 Task: Search for the best Tex-Mex restaurants in San Antonio, Texas.
Action: Mouse moved to (158, 36)
Screenshot: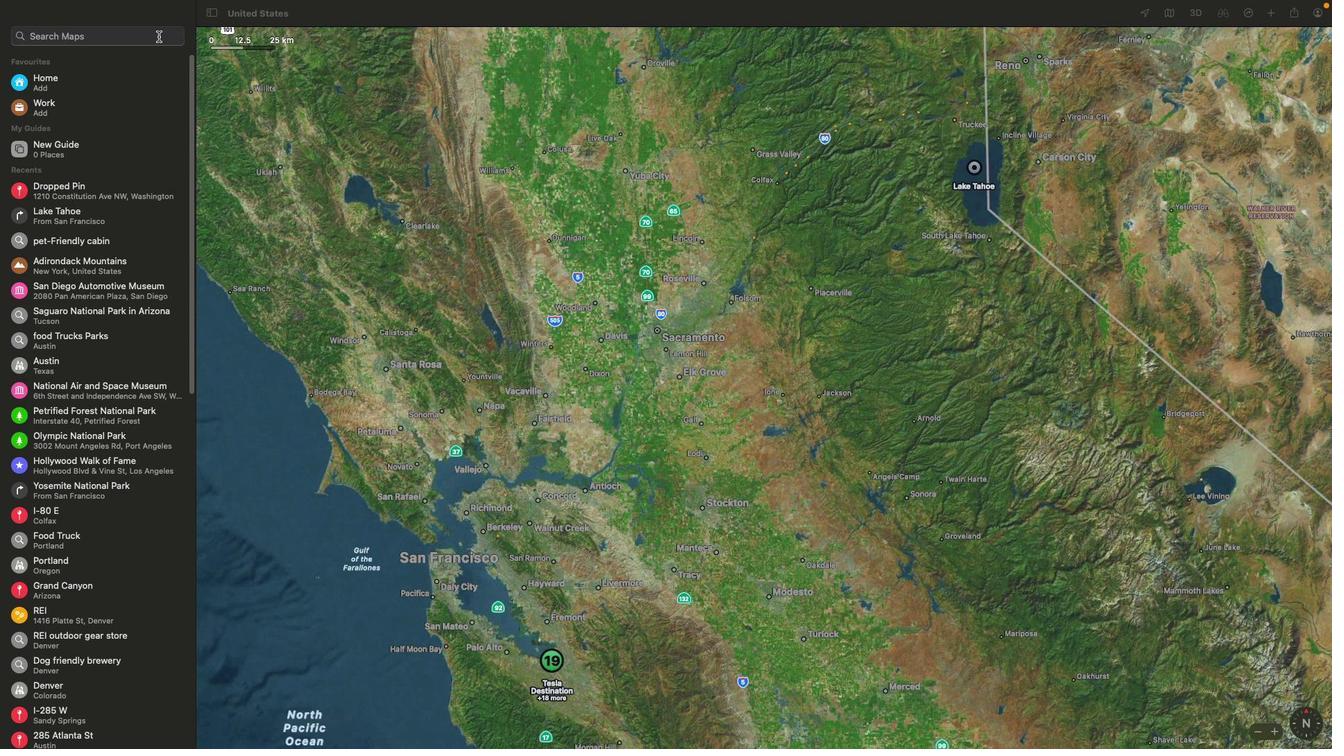 
Action: Mouse pressed left at (158, 36)
Screenshot: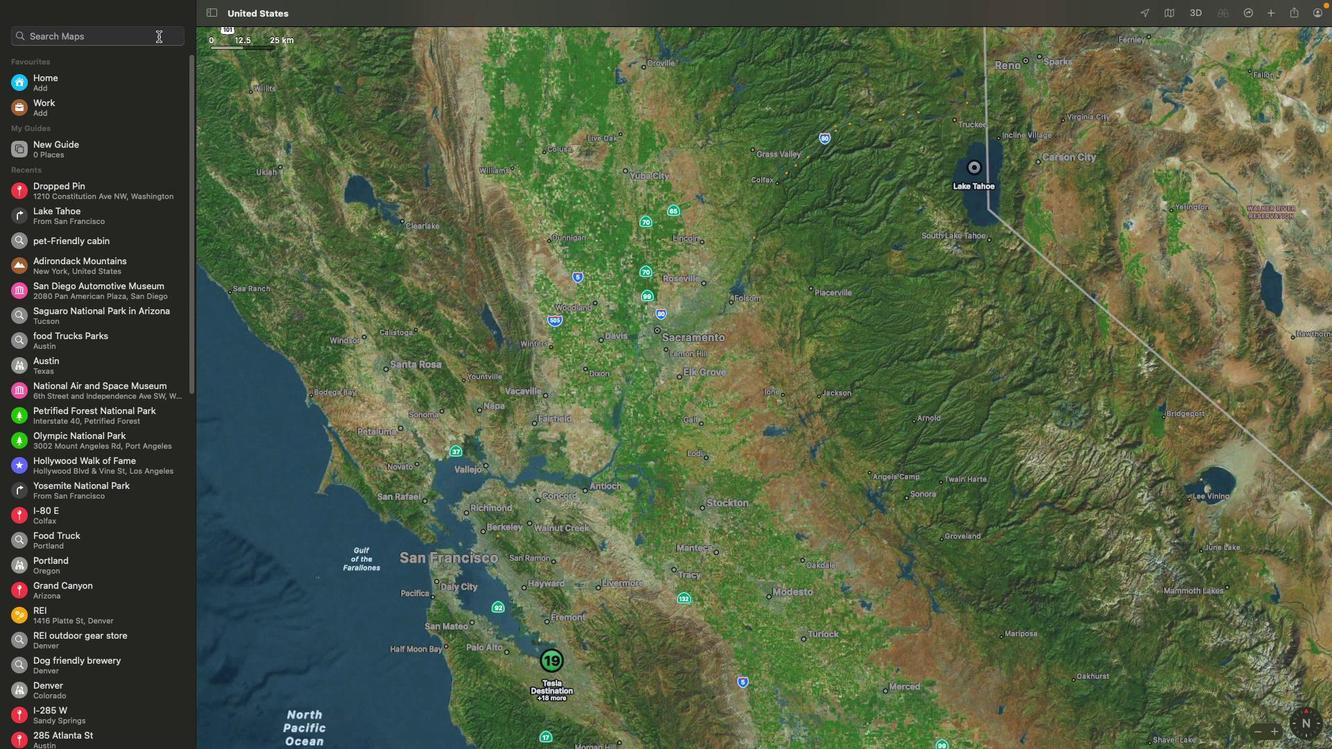 
Action: Mouse moved to (230, 11)
Screenshot: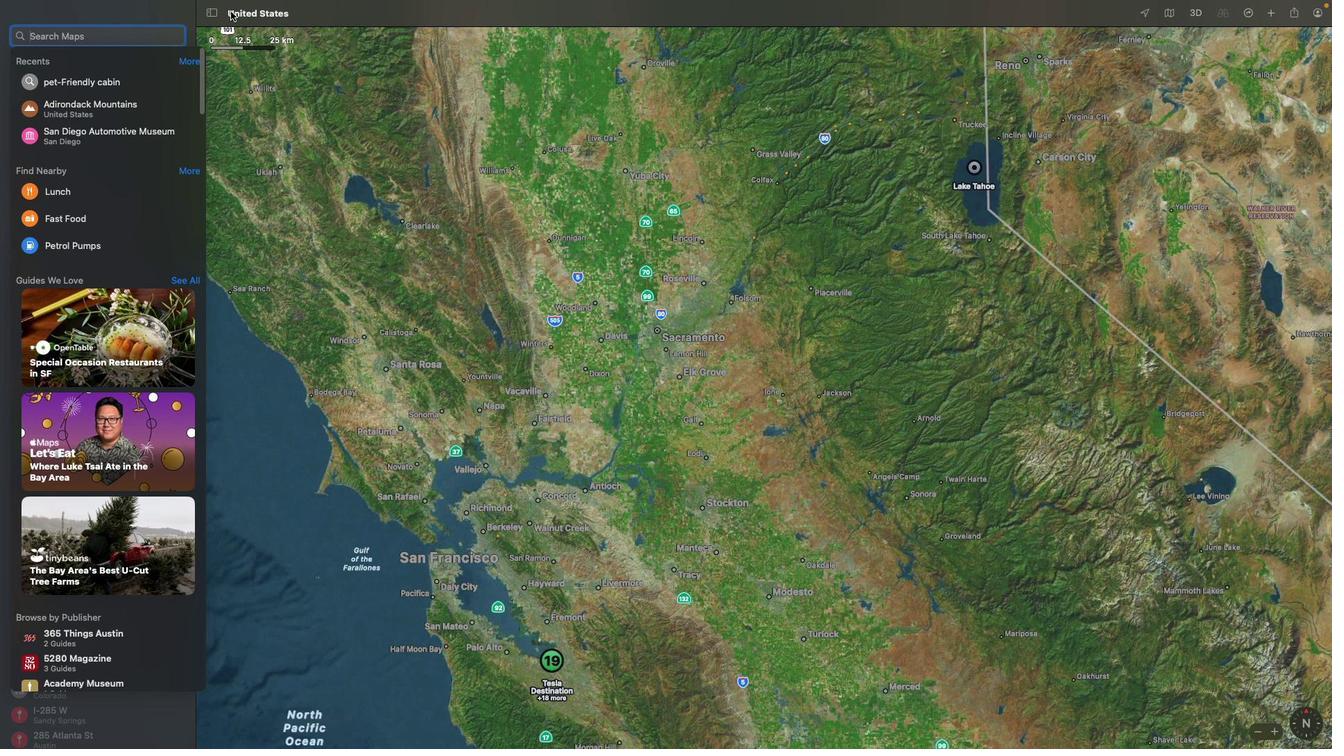 
Action: Key pressed Key.shift'S''n'Key.spaceKey.backspaceKey.backspace'a''n'Key.spaceKey.shift'A''n''t''o''n''i''o'Key.spaceKey.enter
Screenshot: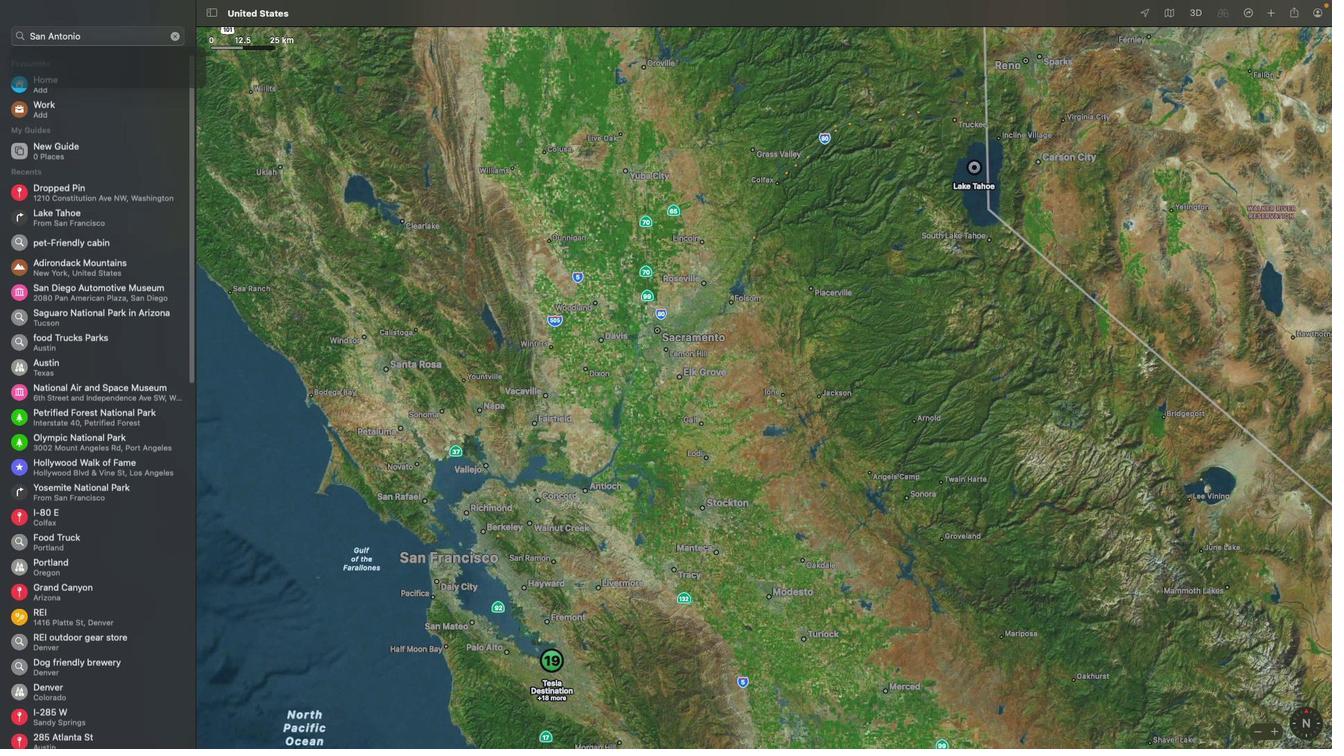 
Action: Mouse moved to (660, 385)
Screenshot: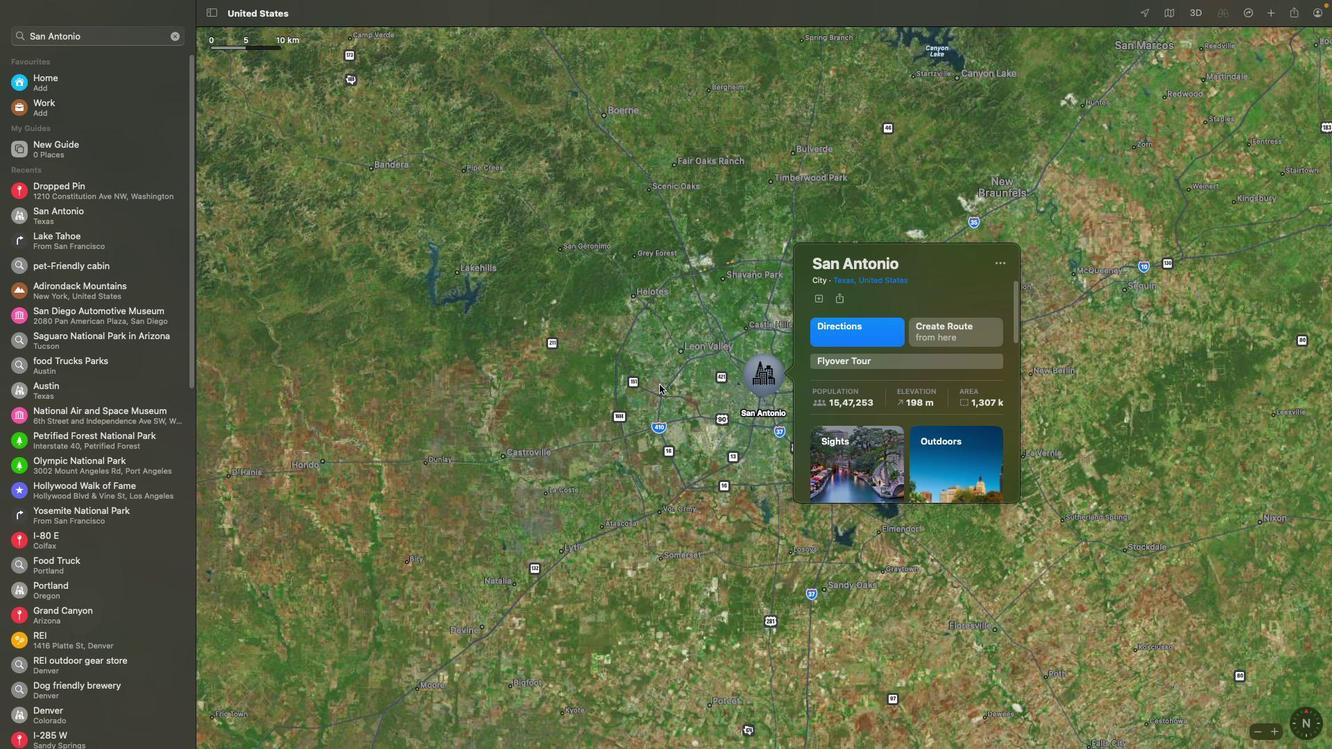 
Action: Mouse scrolled (660, 385) with delta (0, 0)
Screenshot: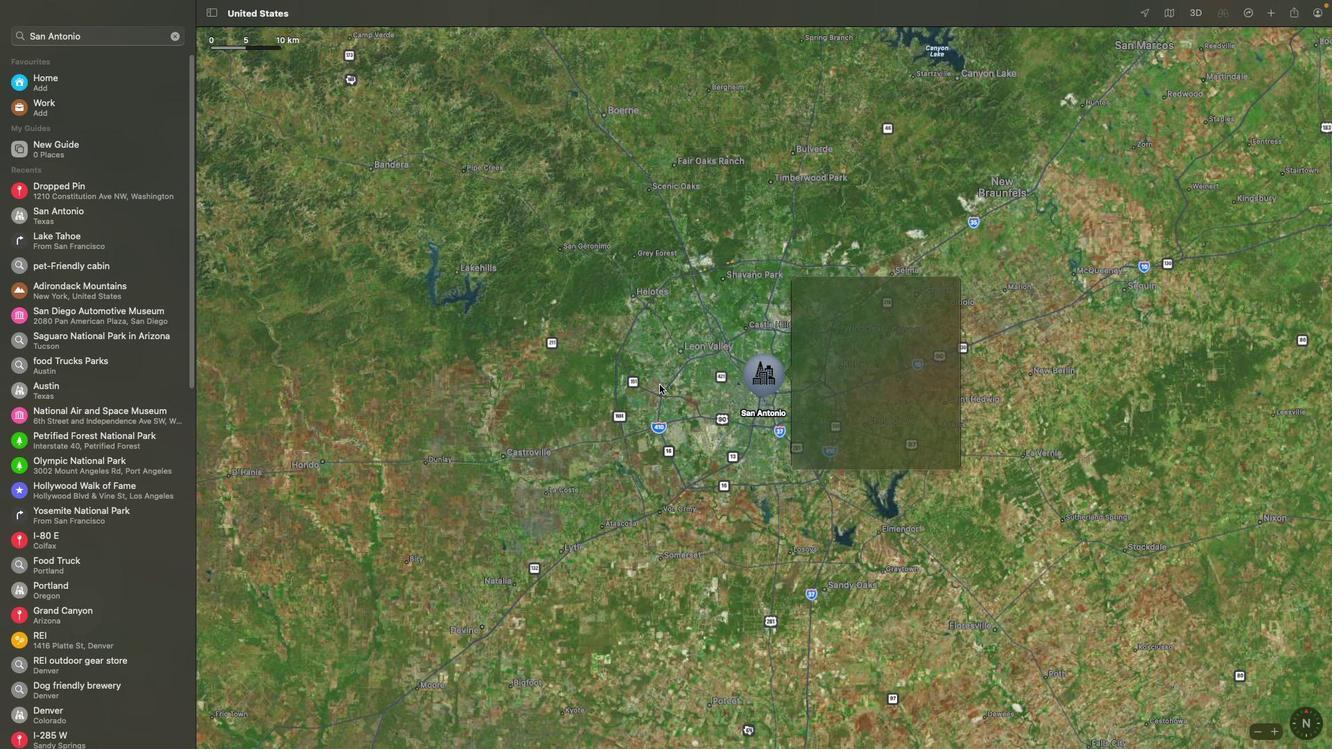 
Action: Mouse scrolled (660, 385) with delta (0, 0)
Screenshot: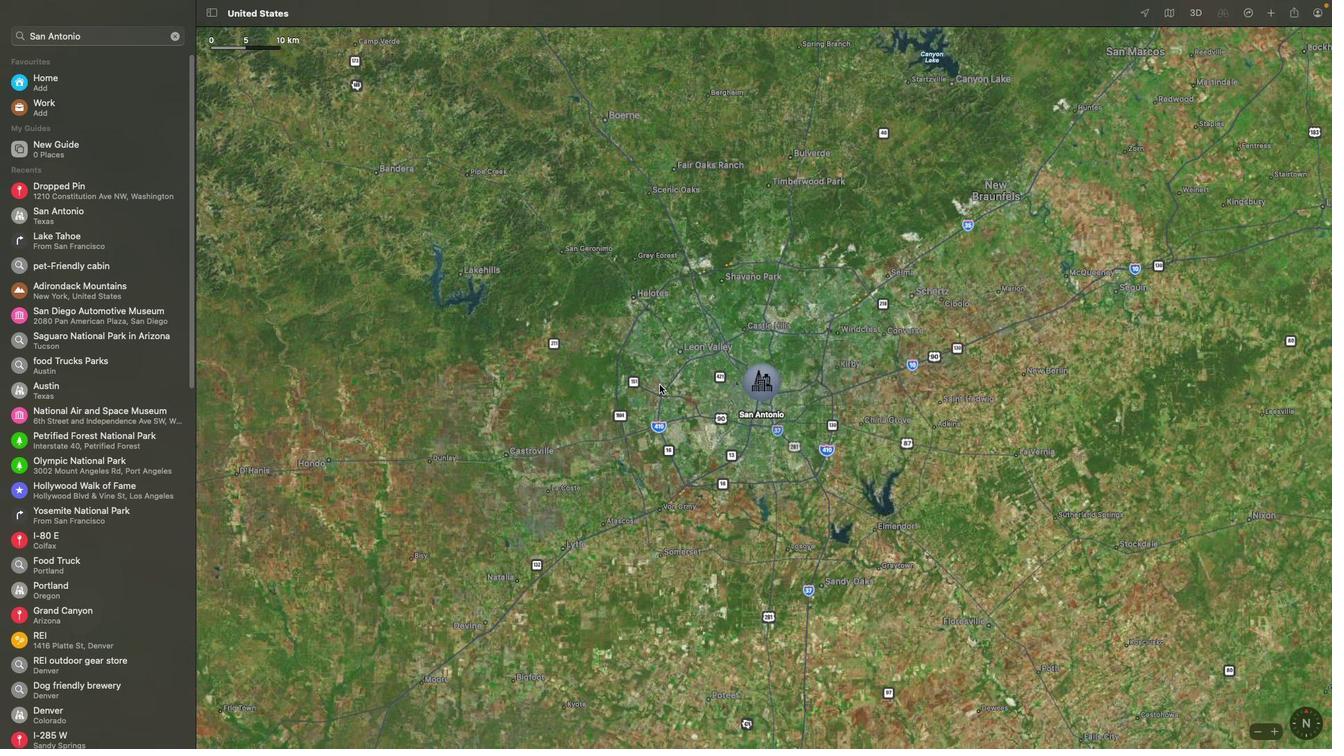 
Action: Mouse scrolled (660, 385) with delta (0, 0)
Screenshot: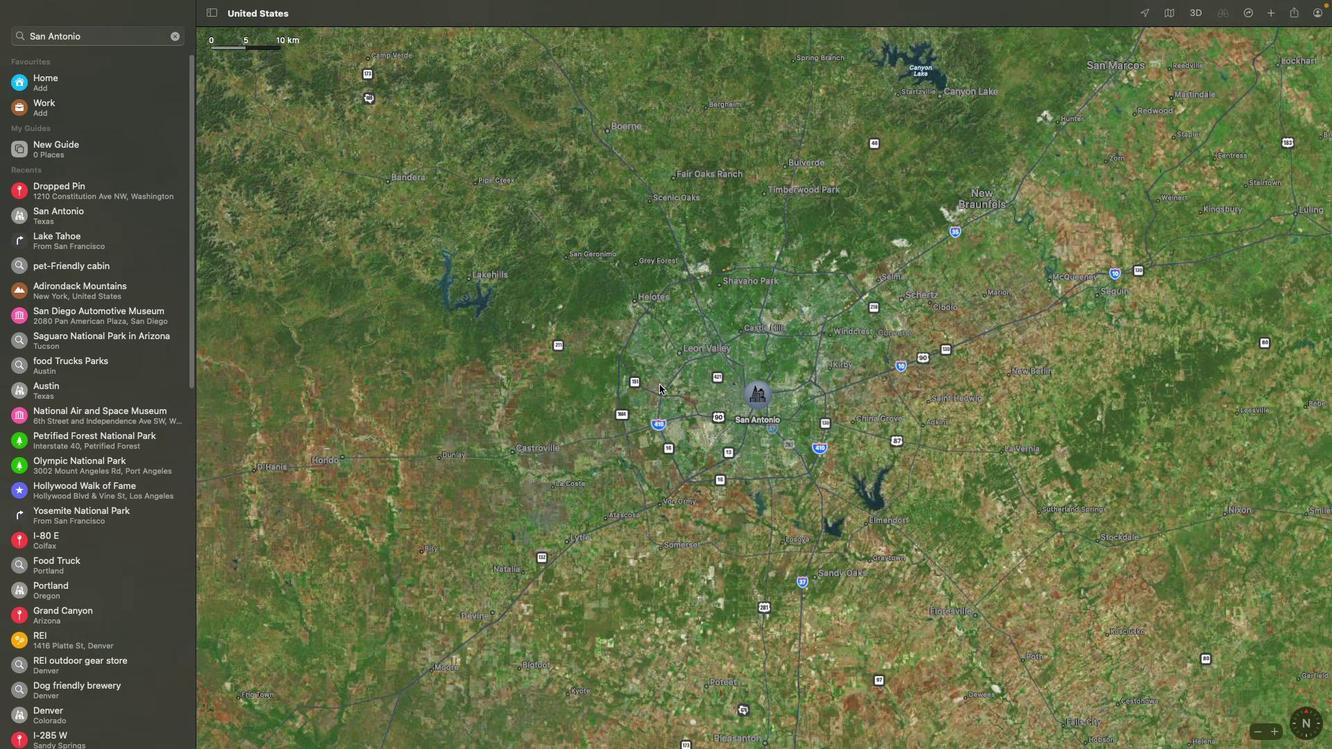 
Action: Mouse scrolled (660, 385) with delta (0, 0)
Screenshot: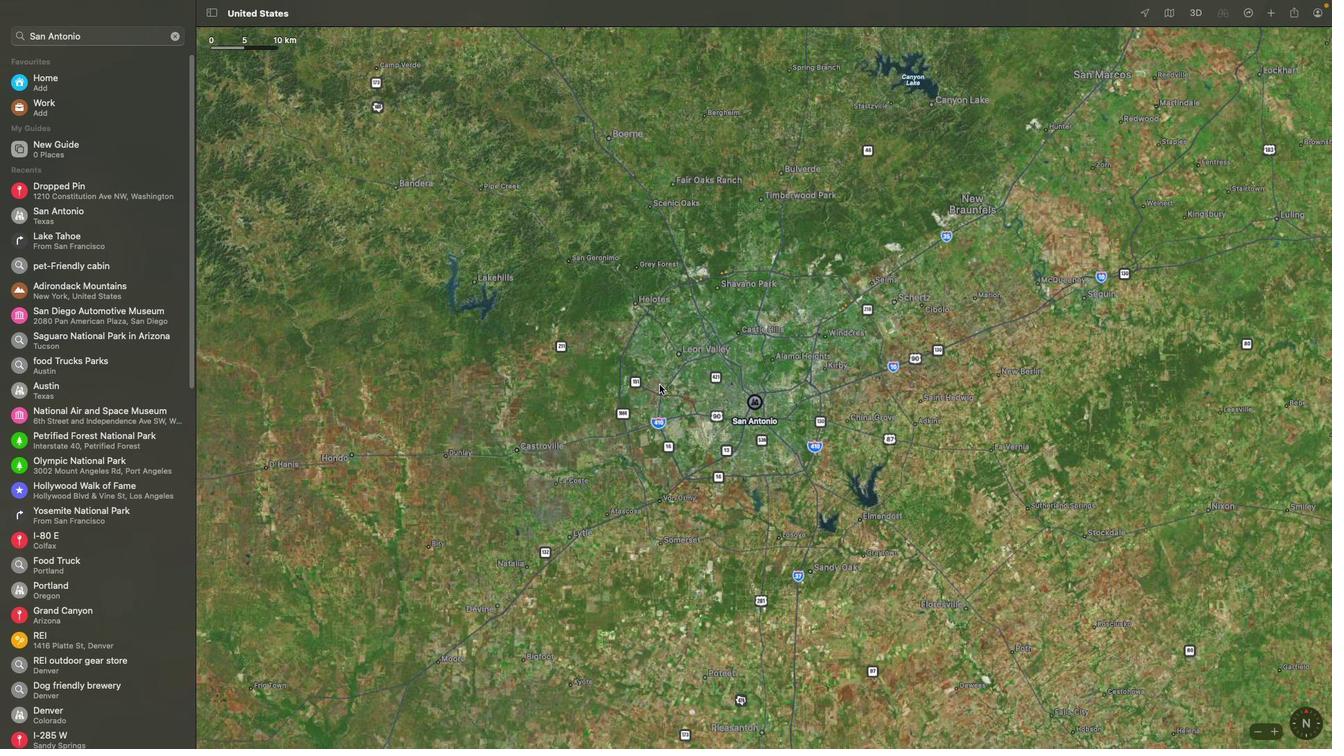 
Action: Mouse scrolled (660, 385) with delta (0, 0)
Screenshot: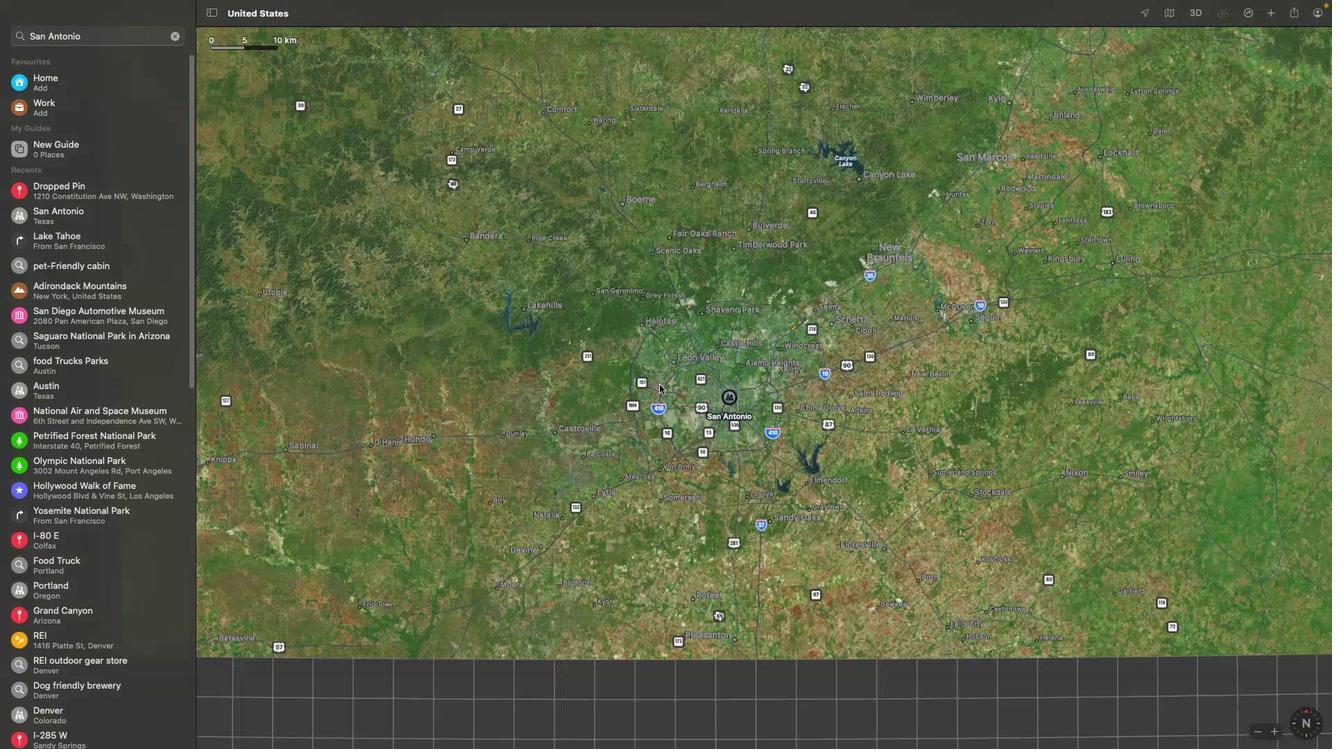 
Action: Mouse scrolled (660, 385) with delta (0, -2)
Screenshot: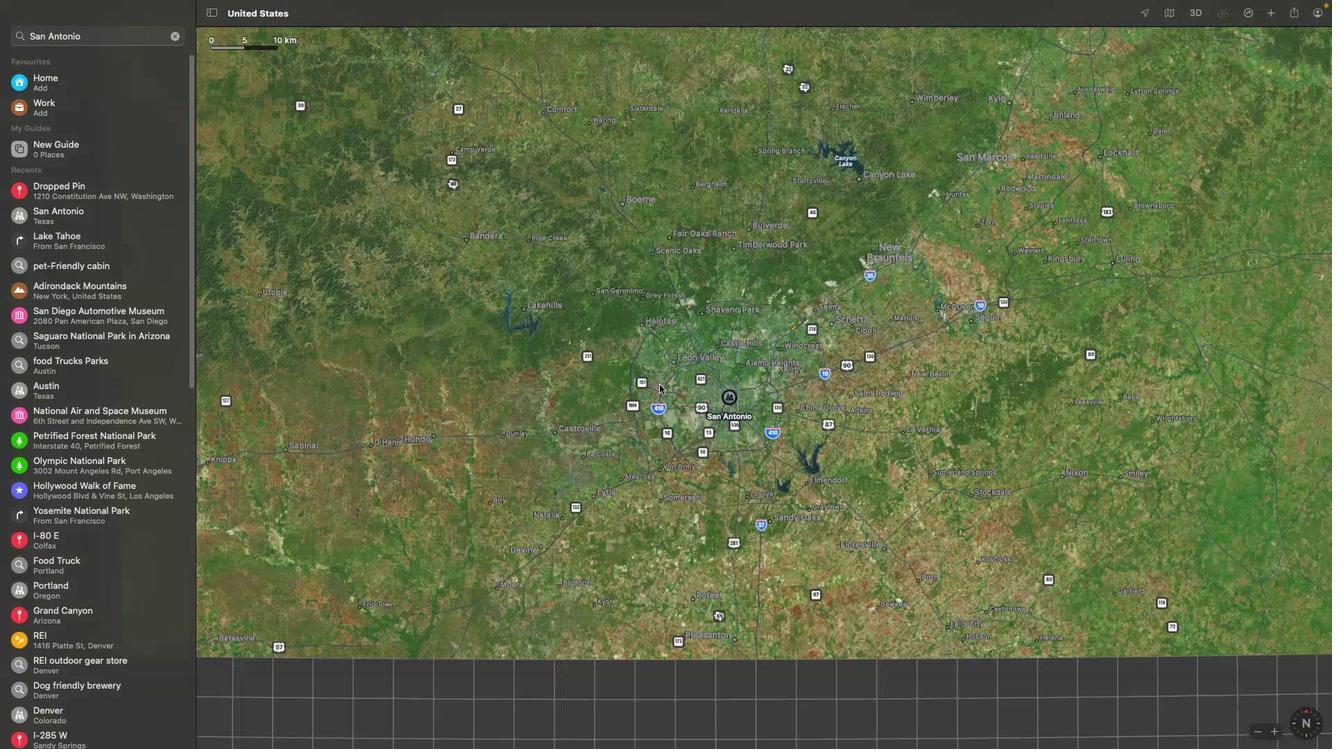 
Action: Mouse scrolled (660, 385) with delta (0, -3)
Screenshot: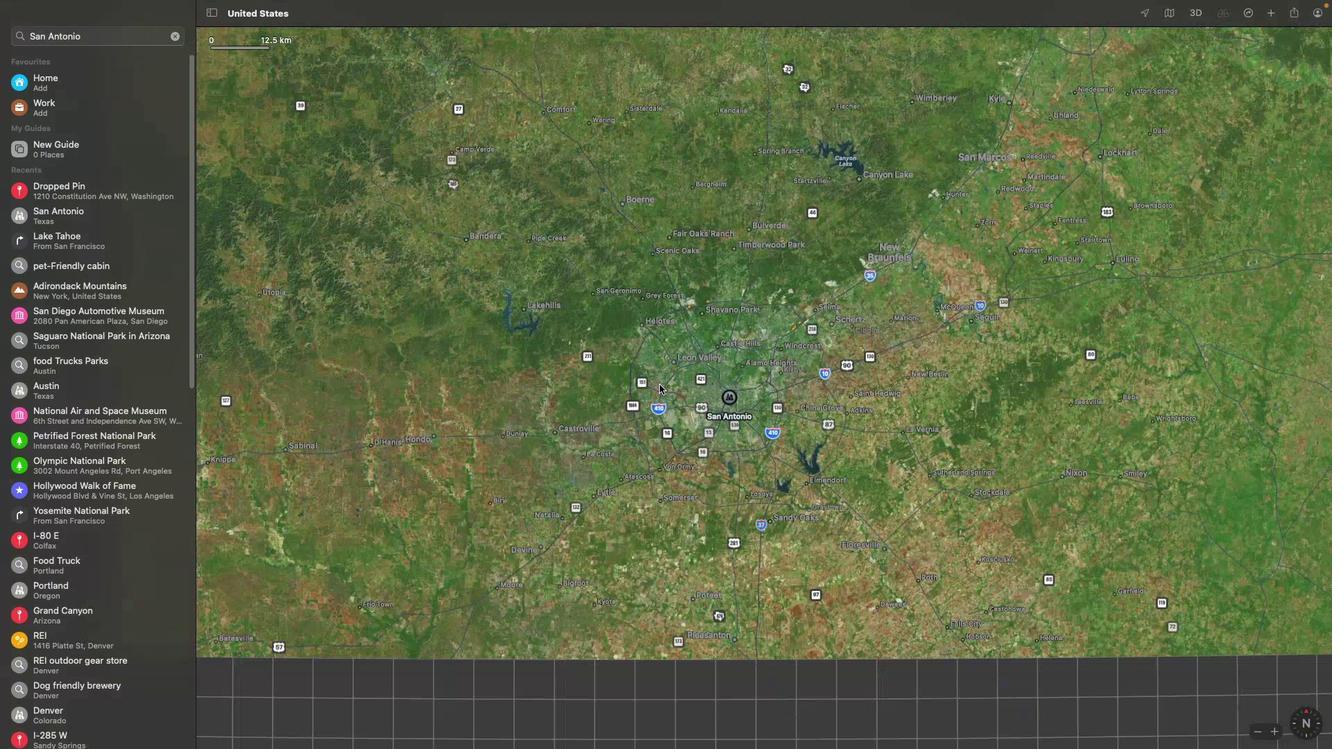 
Action: Mouse scrolled (660, 385) with delta (0, -3)
Screenshot: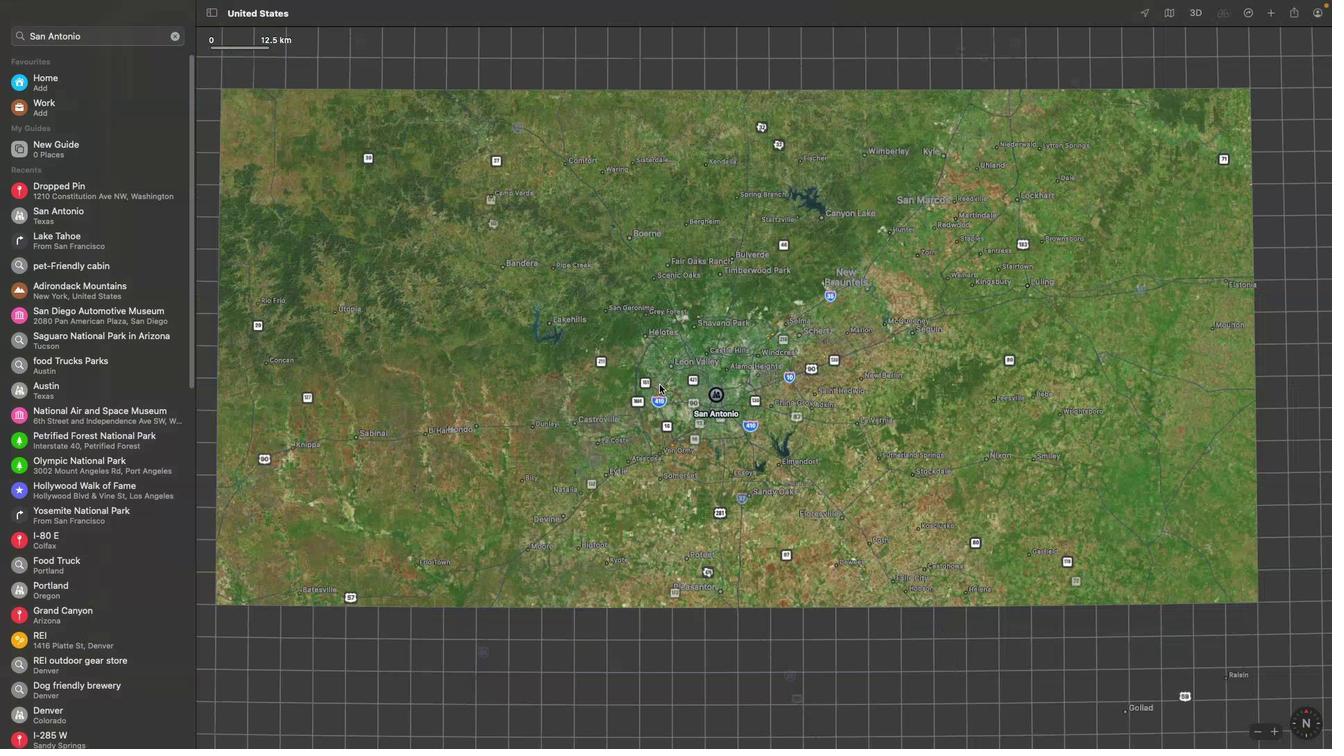 
Action: Mouse scrolled (660, 385) with delta (0, 0)
Screenshot: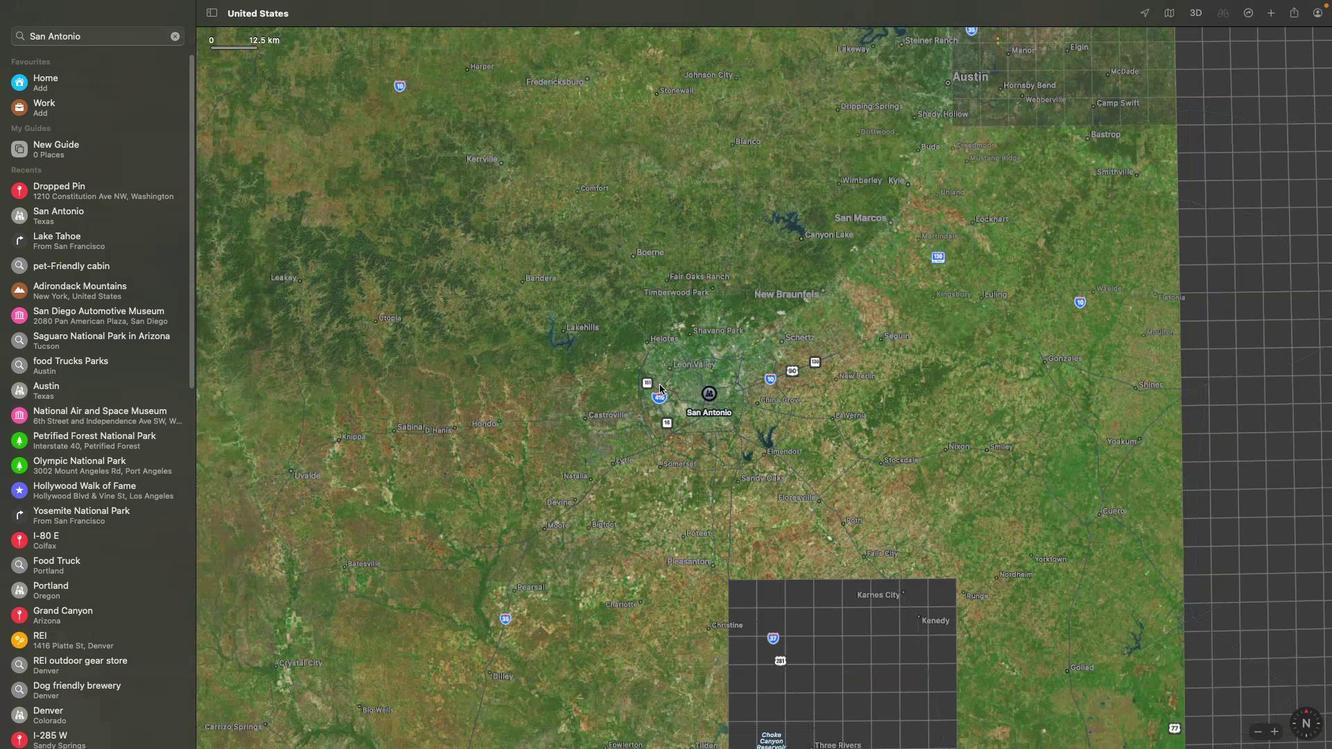 
Action: Mouse scrolled (660, 385) with delta (0, 0)
Screenshot: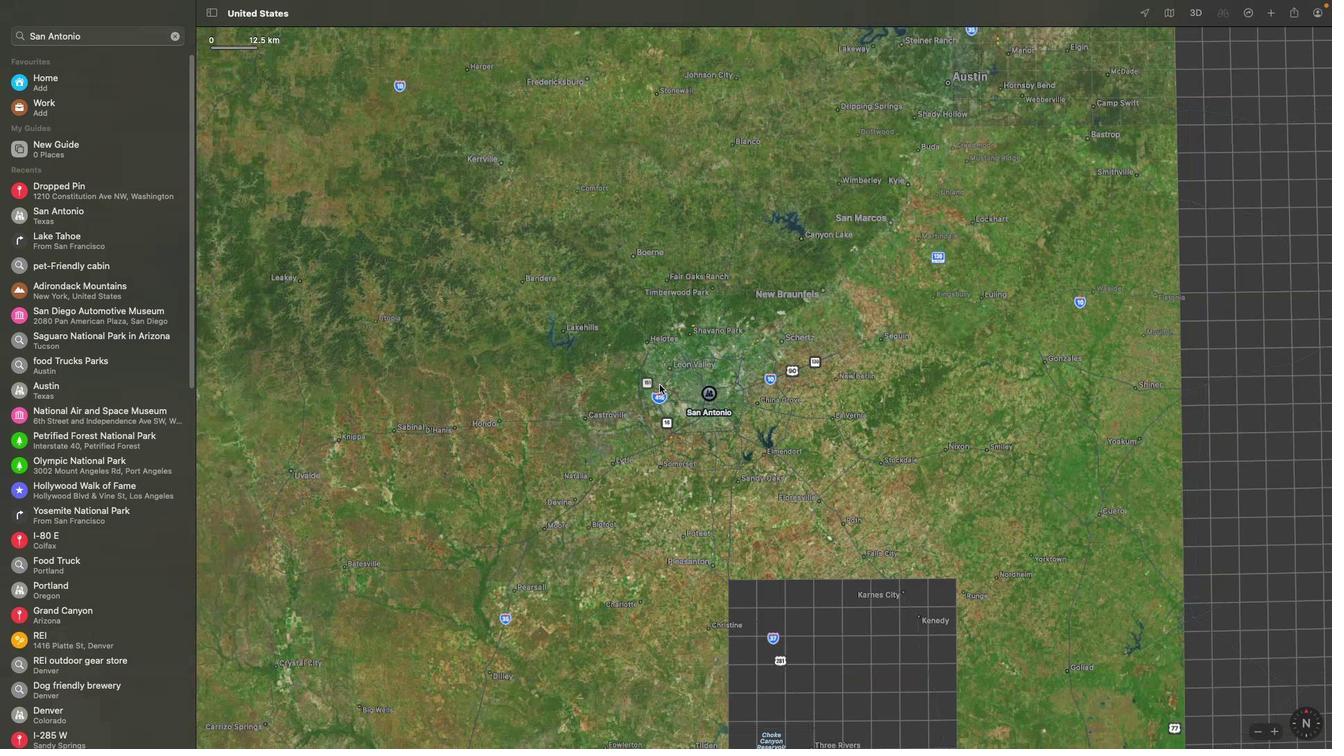
Action: Mouse scrolled (660, 385) with delta (0, -2)
Screenshot: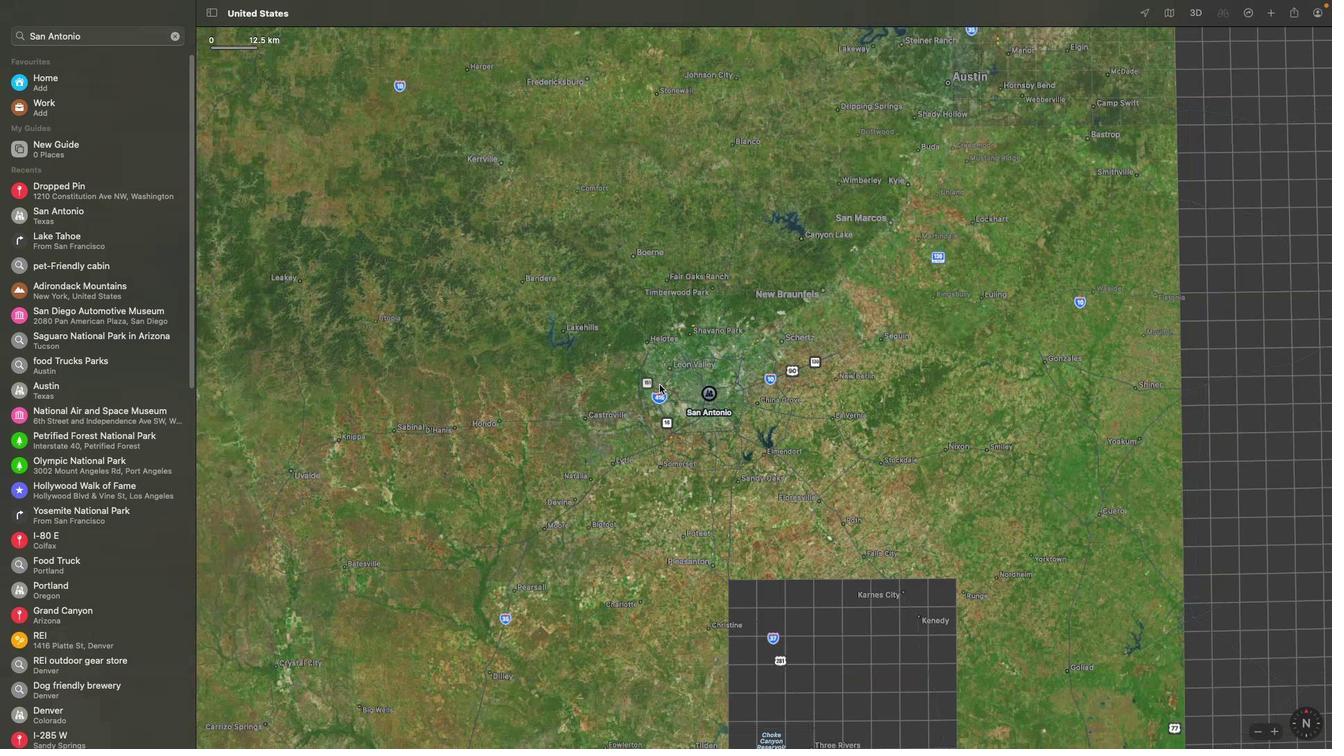 
Action: Mouse scrolled (660, 385) with delta (0, -2)
Screenshot: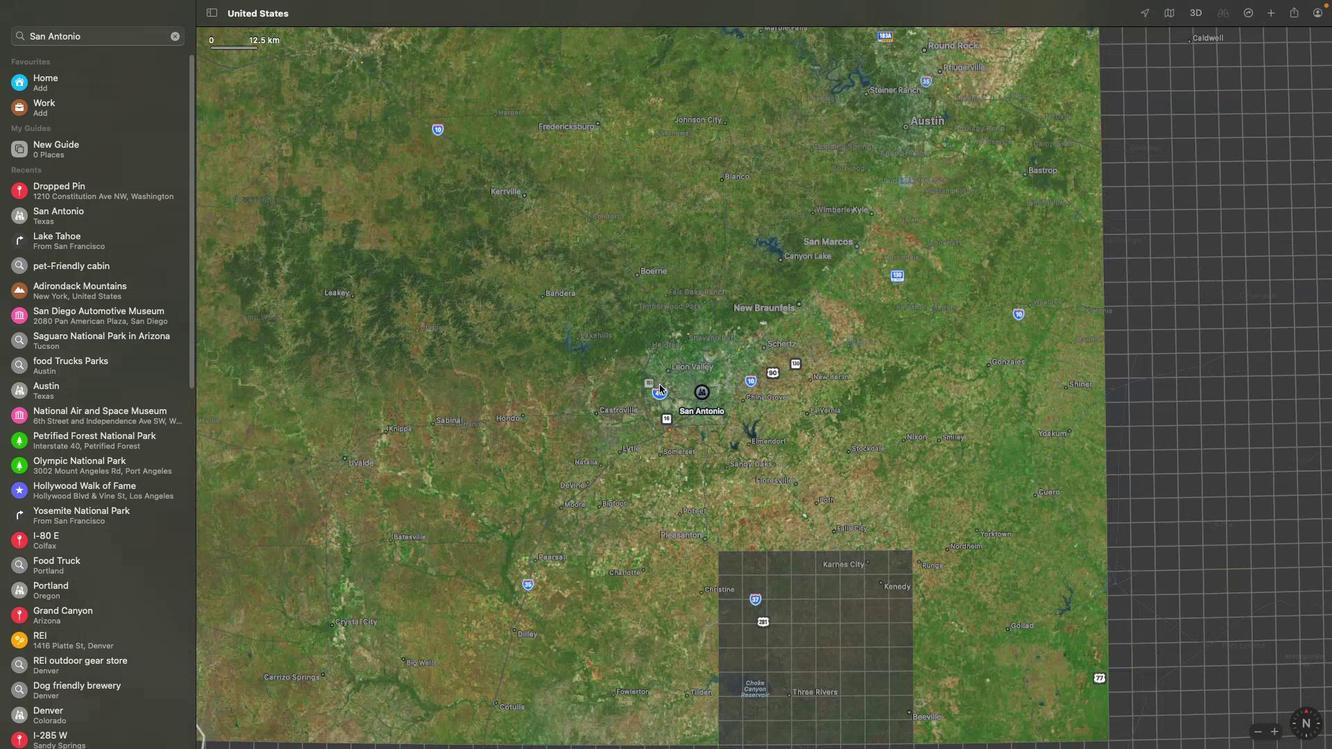 
Action: Mouse scrolled (660, 385) with delta (0, 0)
Screenshot: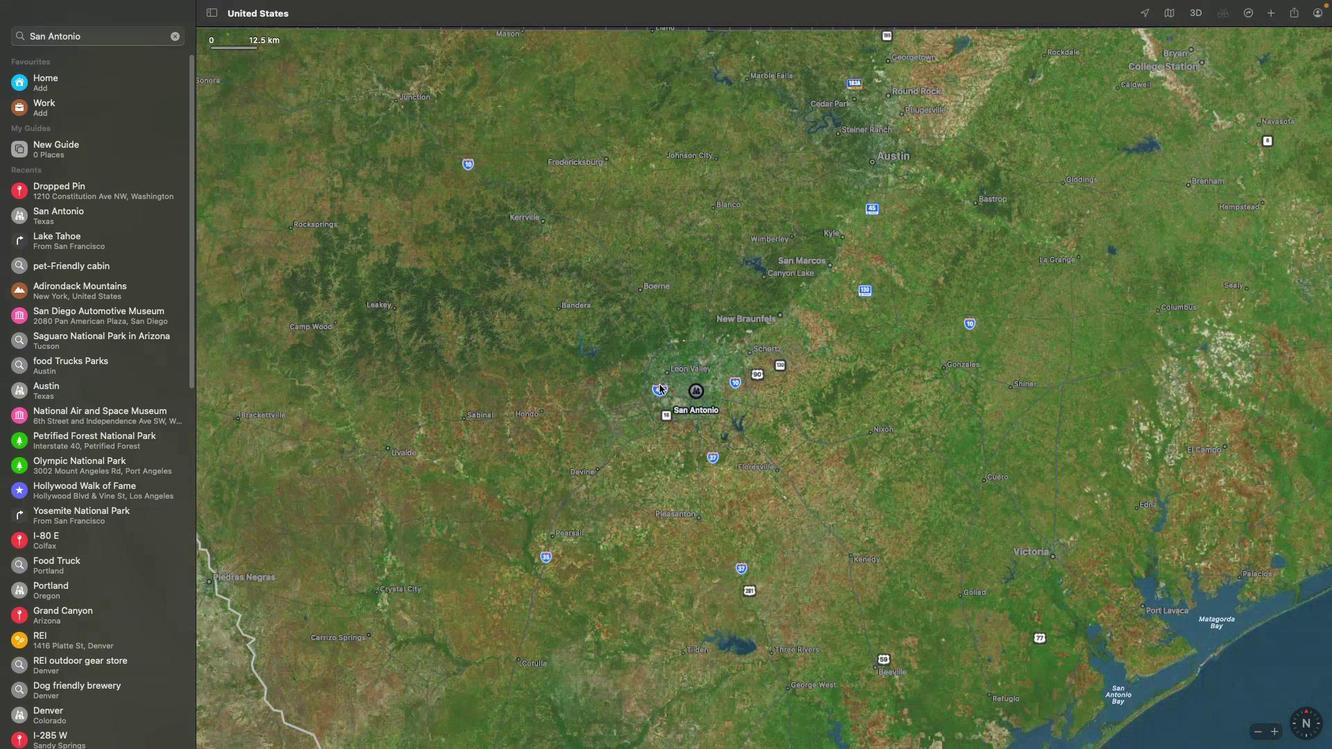 
Action: Mouse scrolled (660, 385) with delta (0, 0)
Screenshot: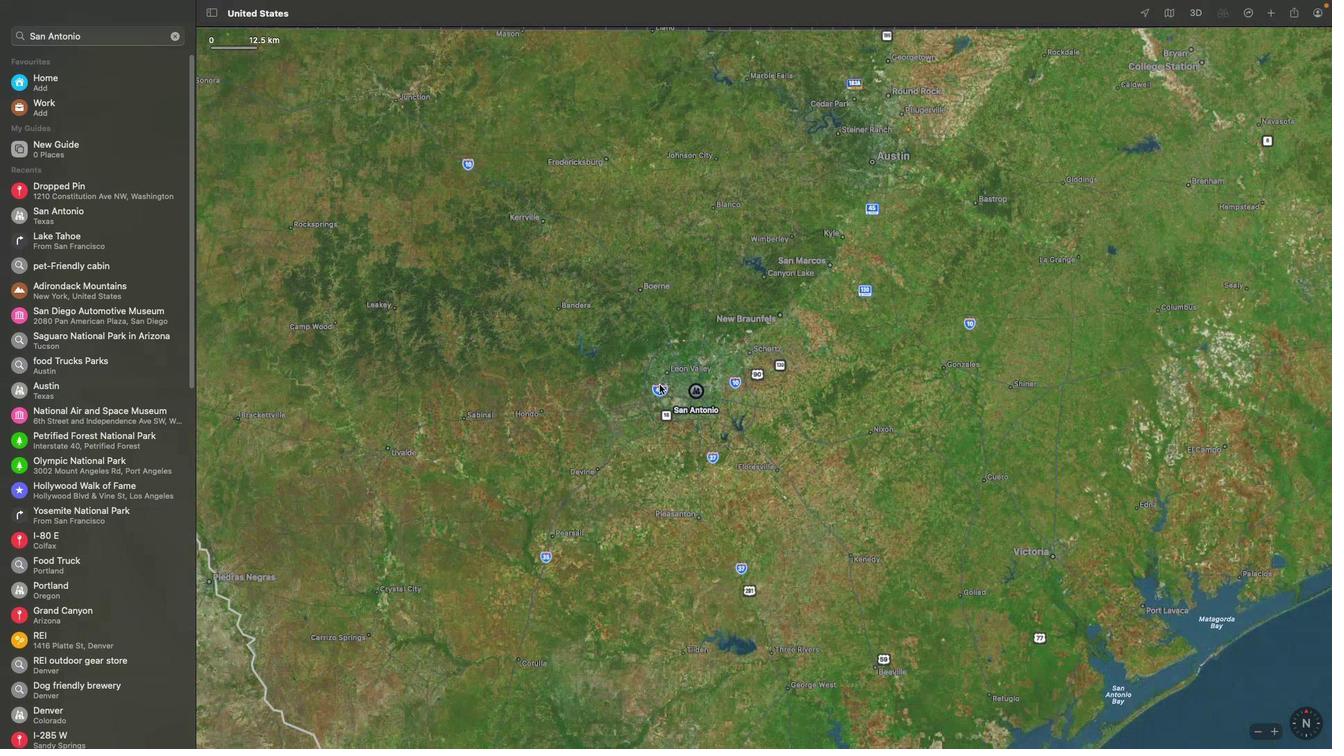 
Action: Mouse scrolled (660, 385) with delta (0, -2)
Screenshot: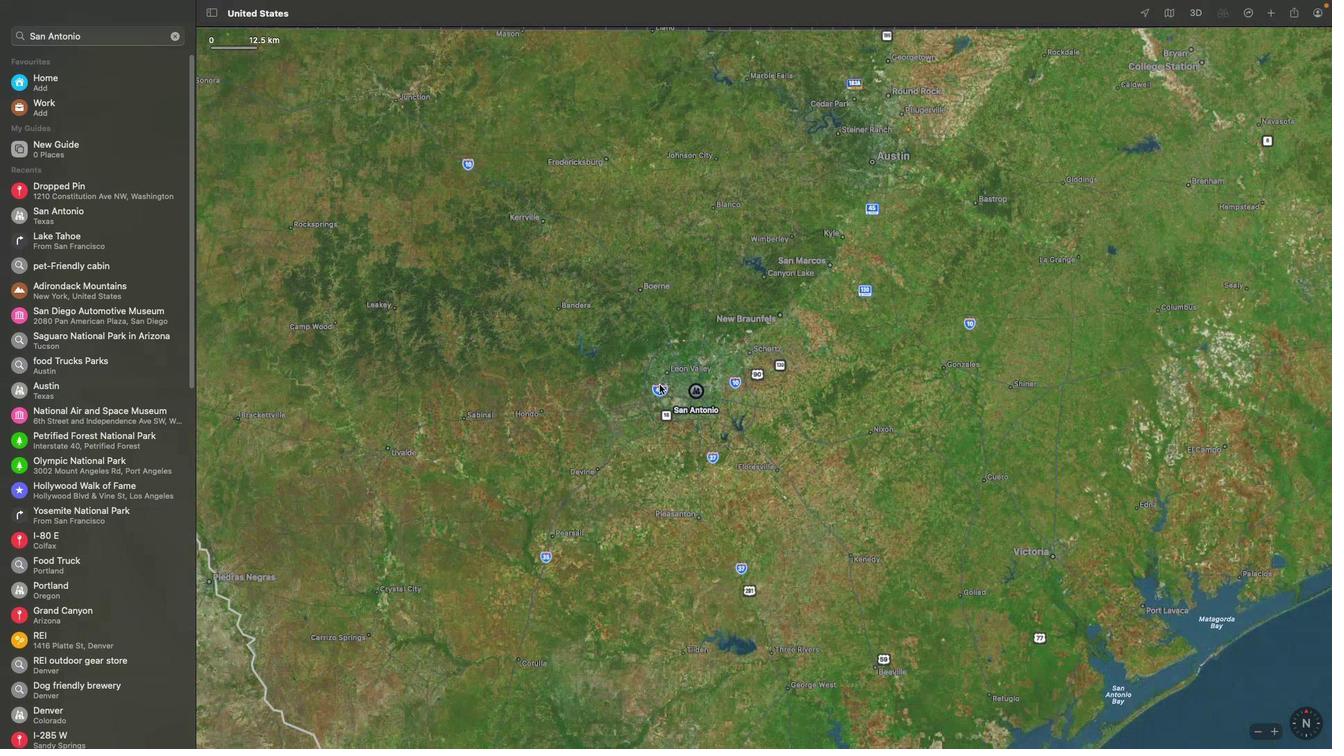 
Action: Mouse scrolled (660, 385) with delta (0, -2)
Screenshot: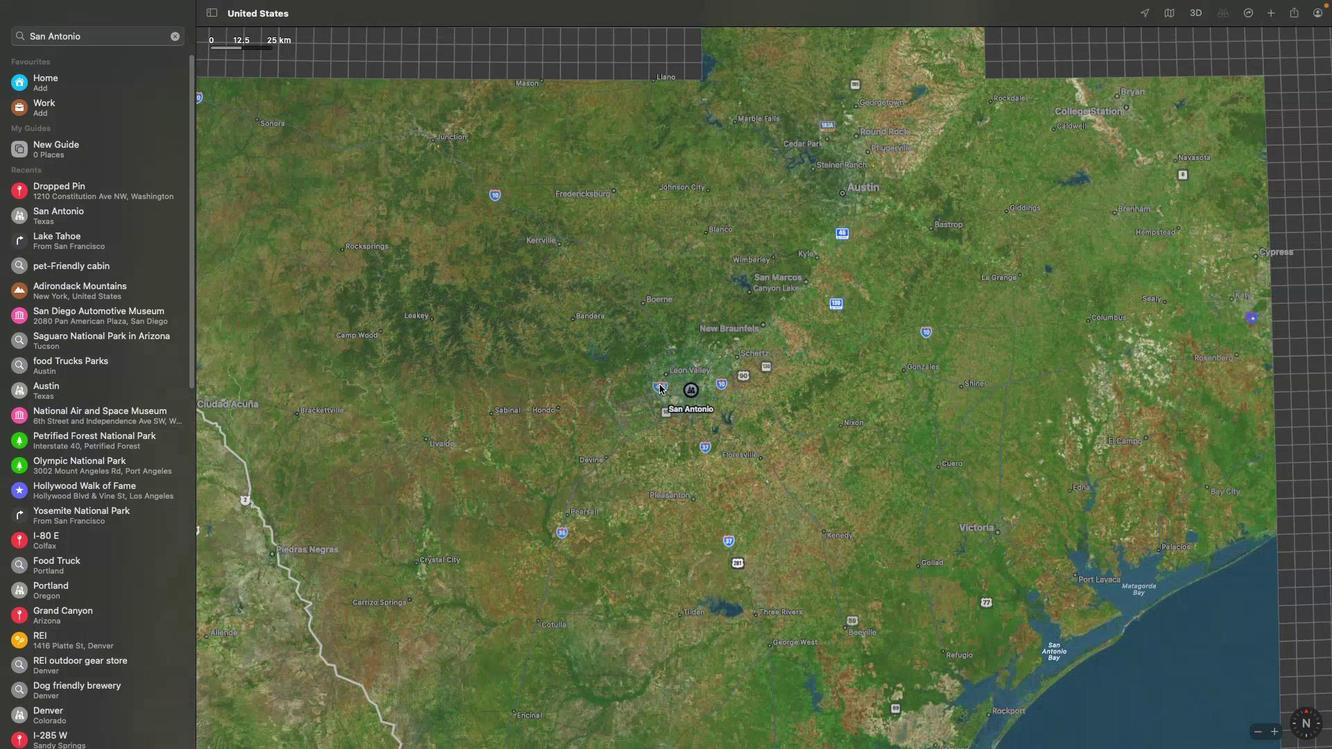 
Action: Mouse scrolled (660, 385) with delta (0, 0)
Screenshot: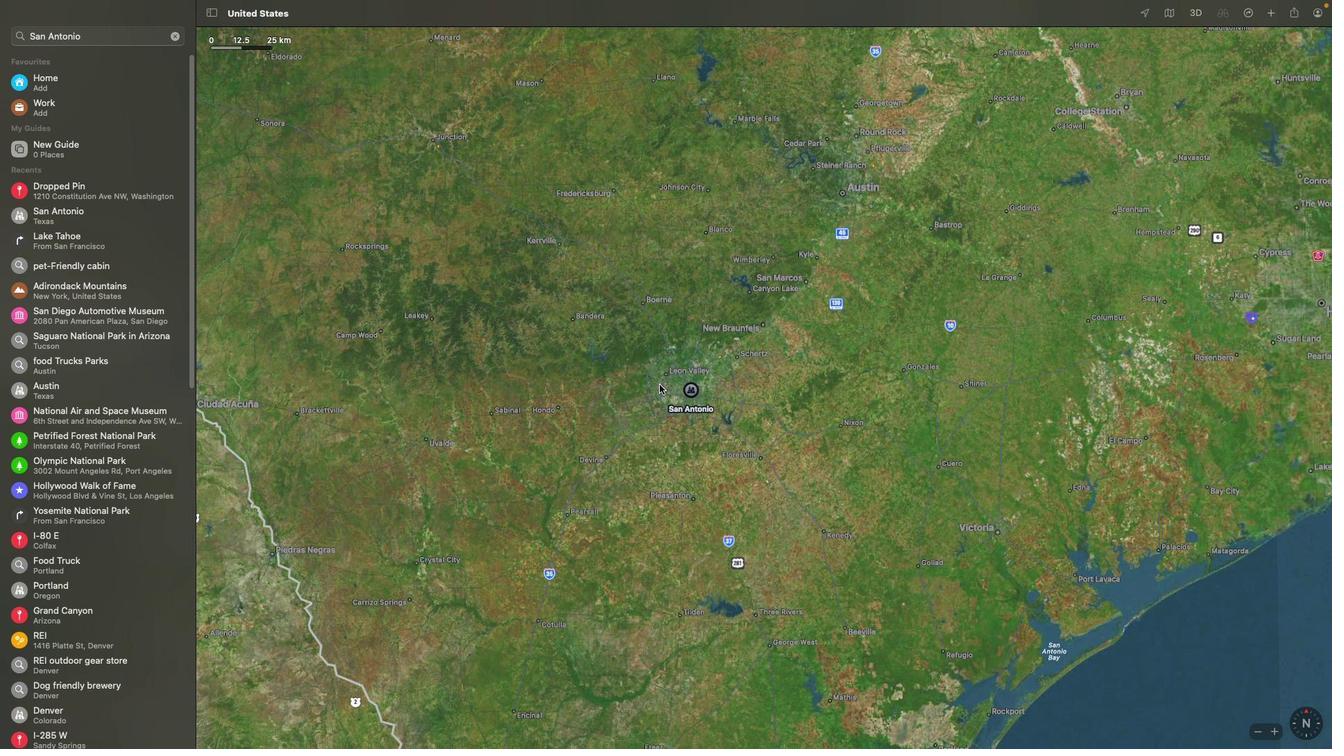 
Action: Mouse scrolled (660, 385) with delta (0, 0)
Screenshot: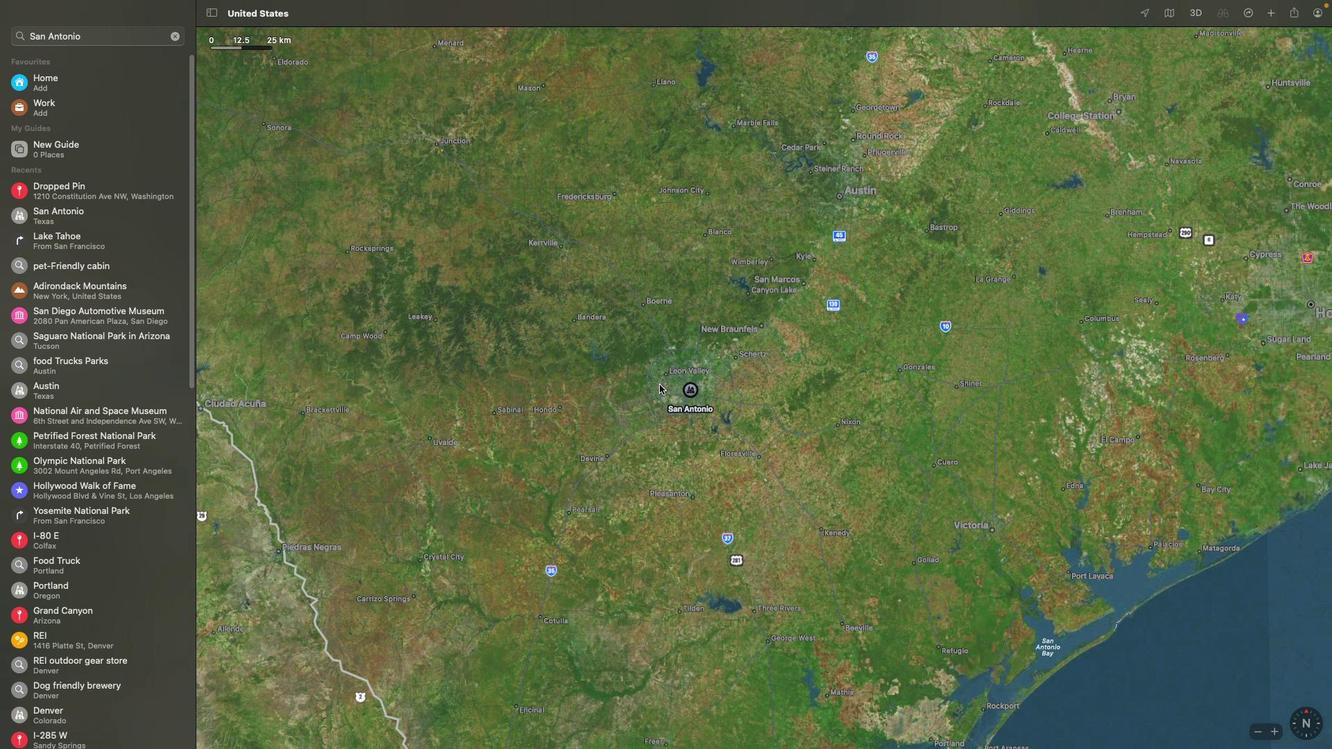 
Action: Mouse scrolled (660, 385) with delta (0, 0)
Screenshot: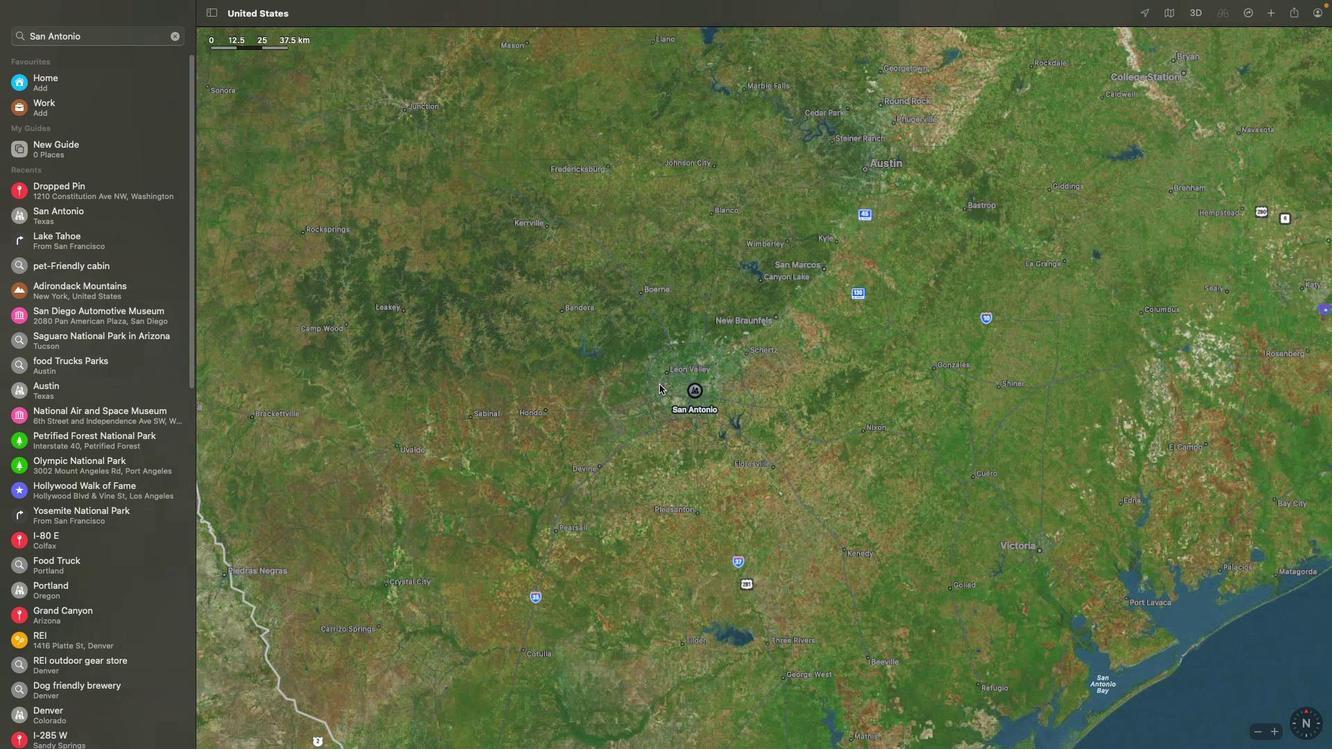 
Action: Mouse scrolled (660, 385) with delta (0, 0)
Screenshot: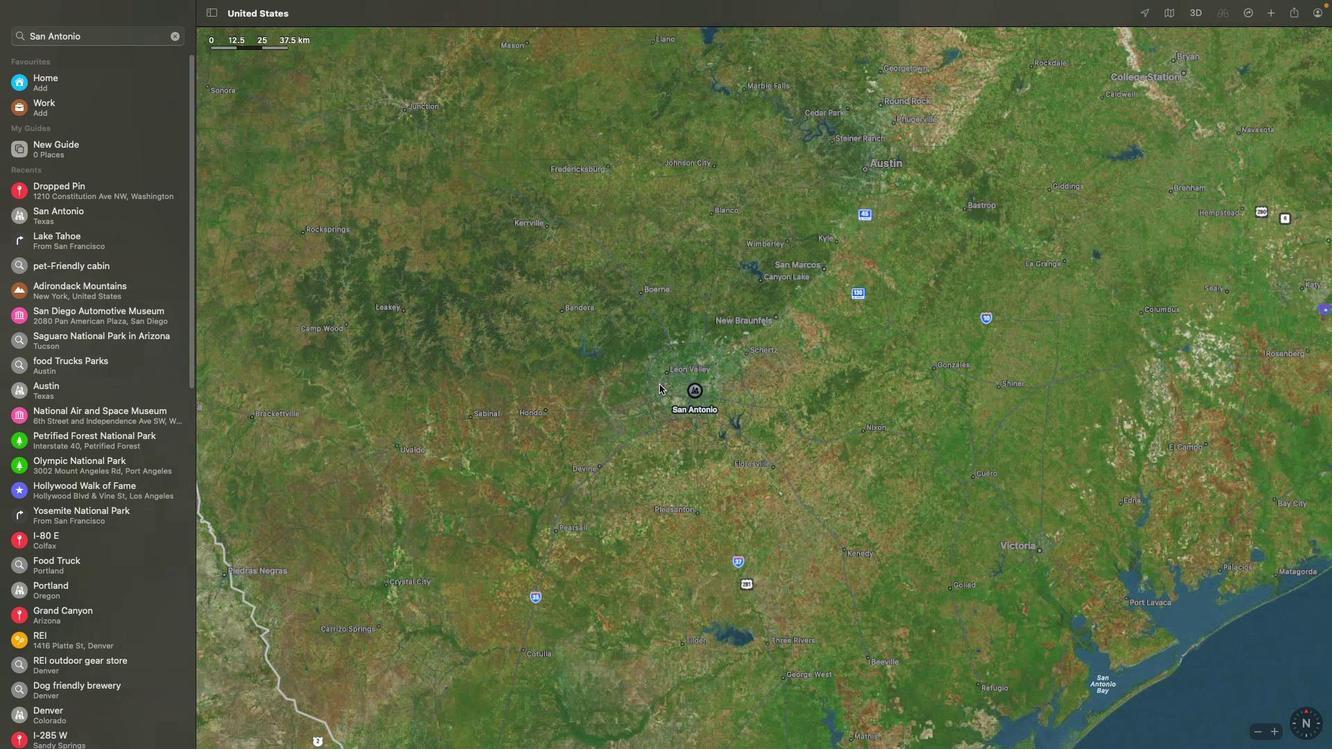 
Action: Mouse scrolled (660, 385) with delta (0, 2)
Screenshot: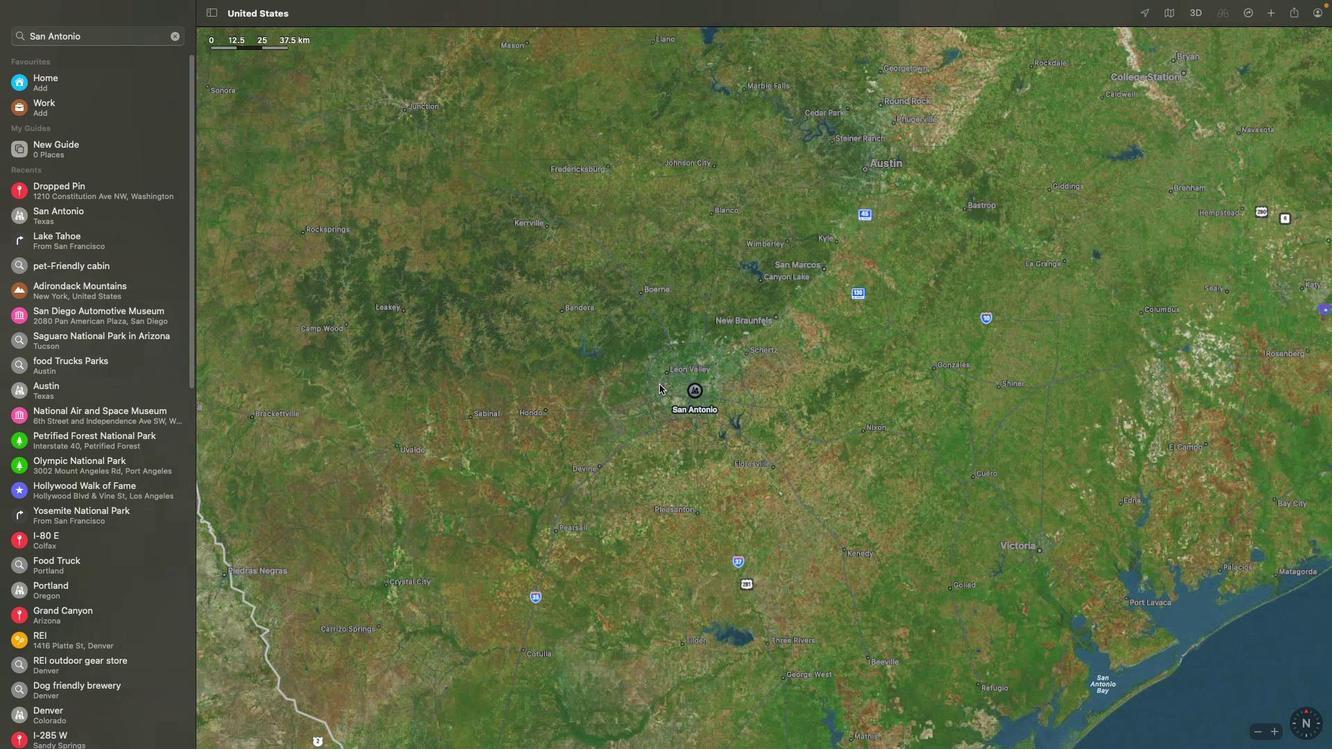 
Action: Mouse scrolled (660, 385) with delta (0, 3)
Screenshot: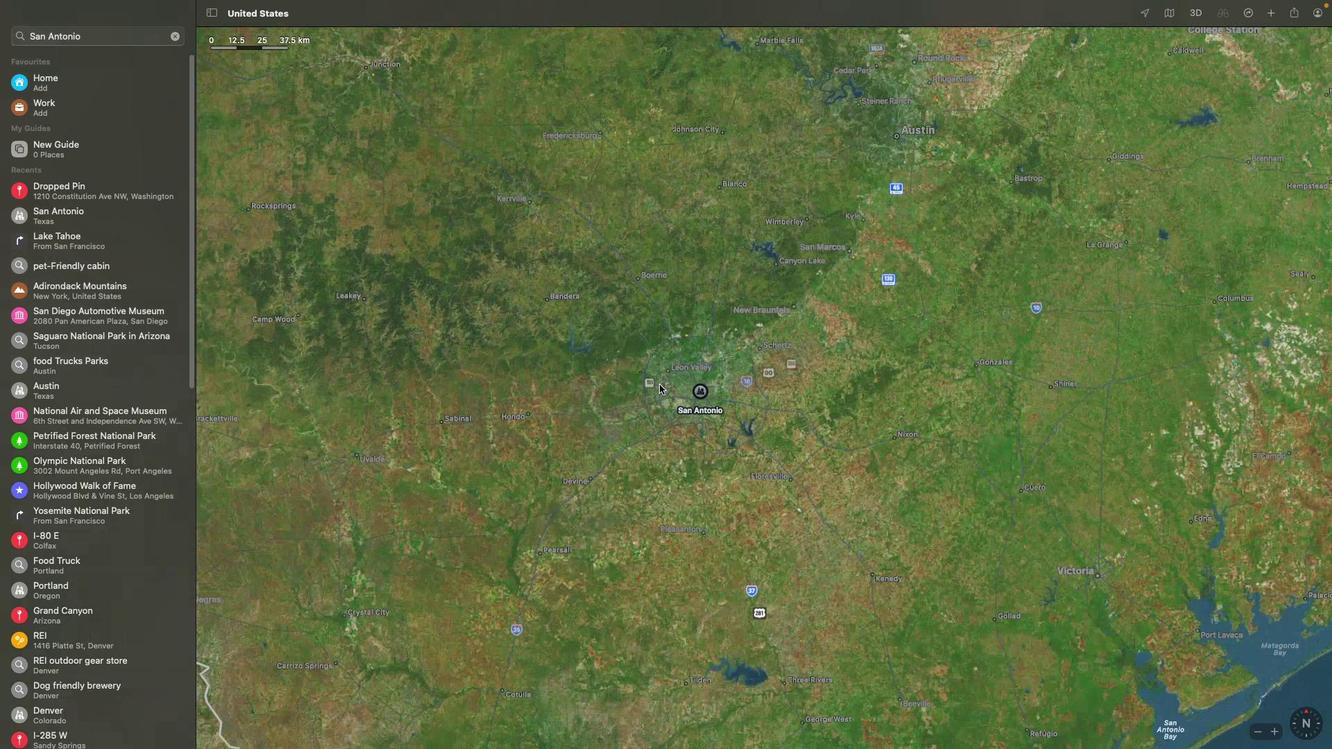 
Action: Mouse scrolled (660, 385) with delta (0, 0)
Screenshot: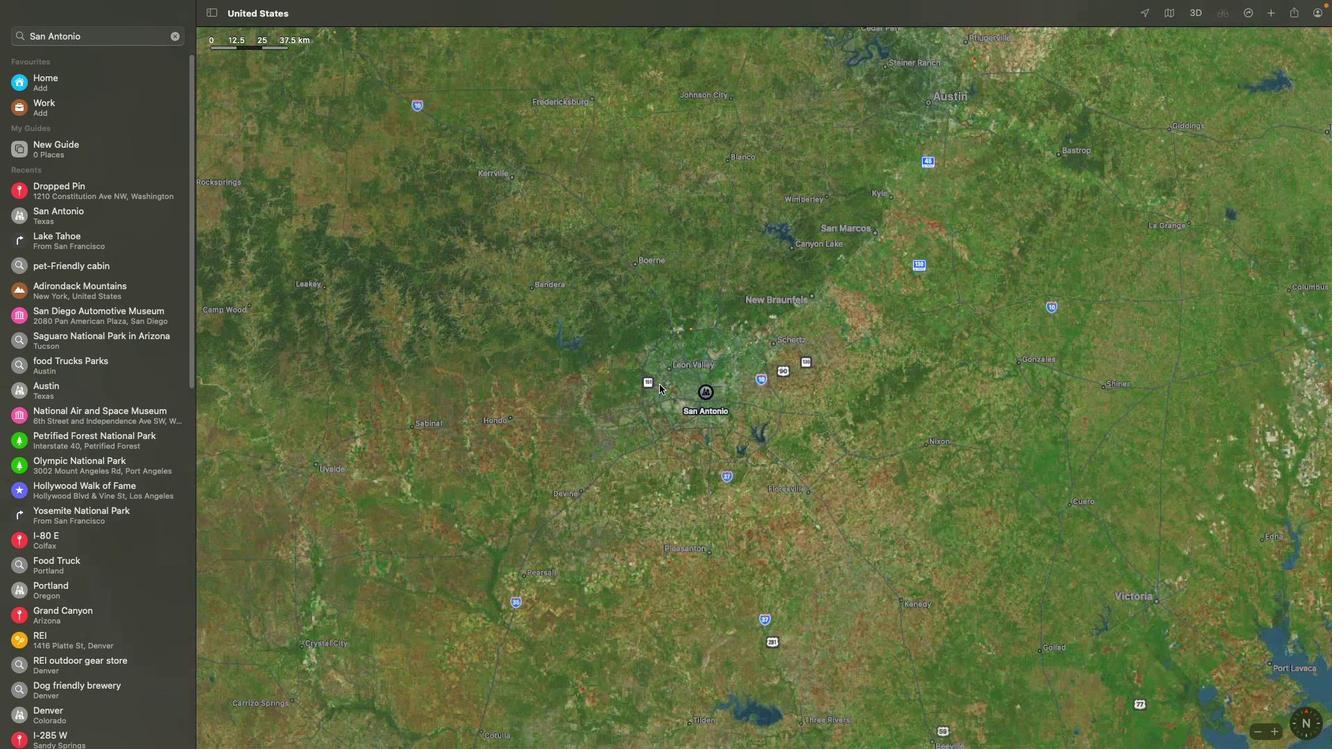 
Action: Mouse scrolled (660, 385) with delta (0, 0)
Screenshot: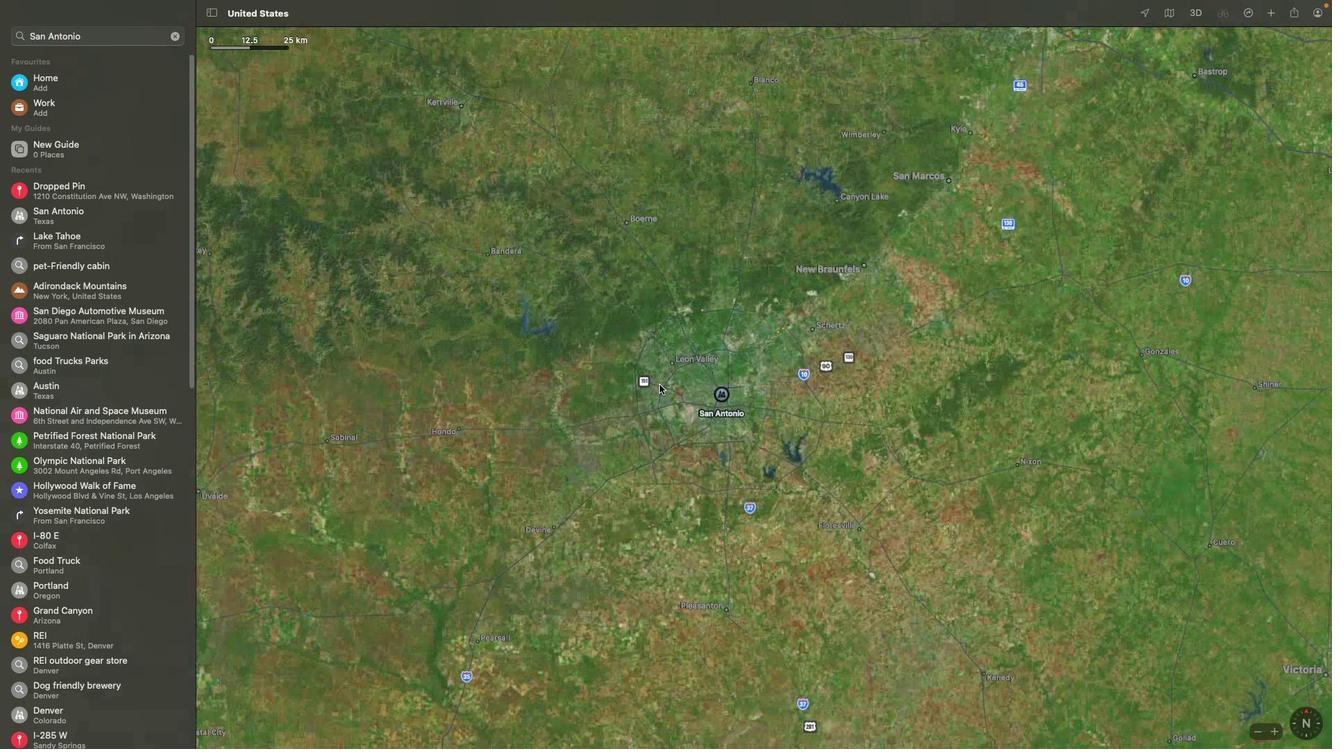 
Action: Mouse scrolled (660, 385) with delta (0, 2)
Screenshot: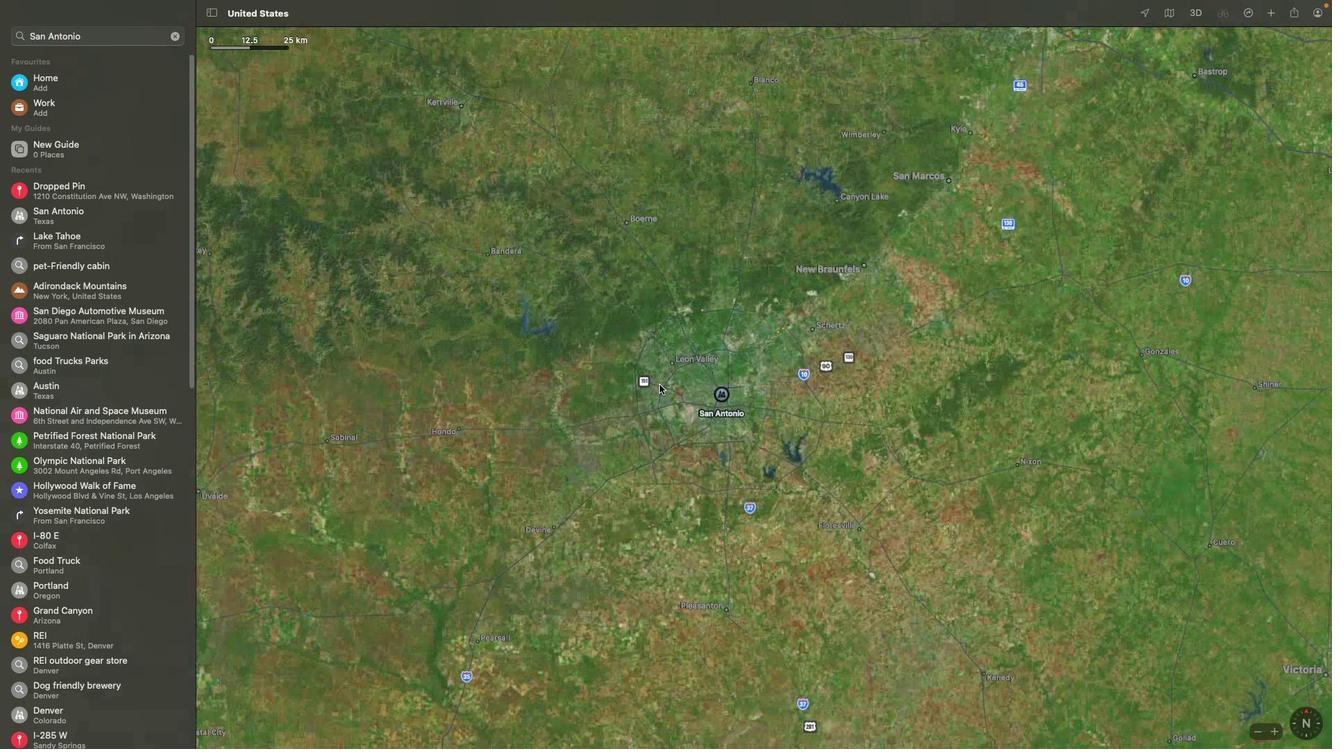 
Action: Mouse scrolled (660, 385) with delta (0, 3)
Screenshot: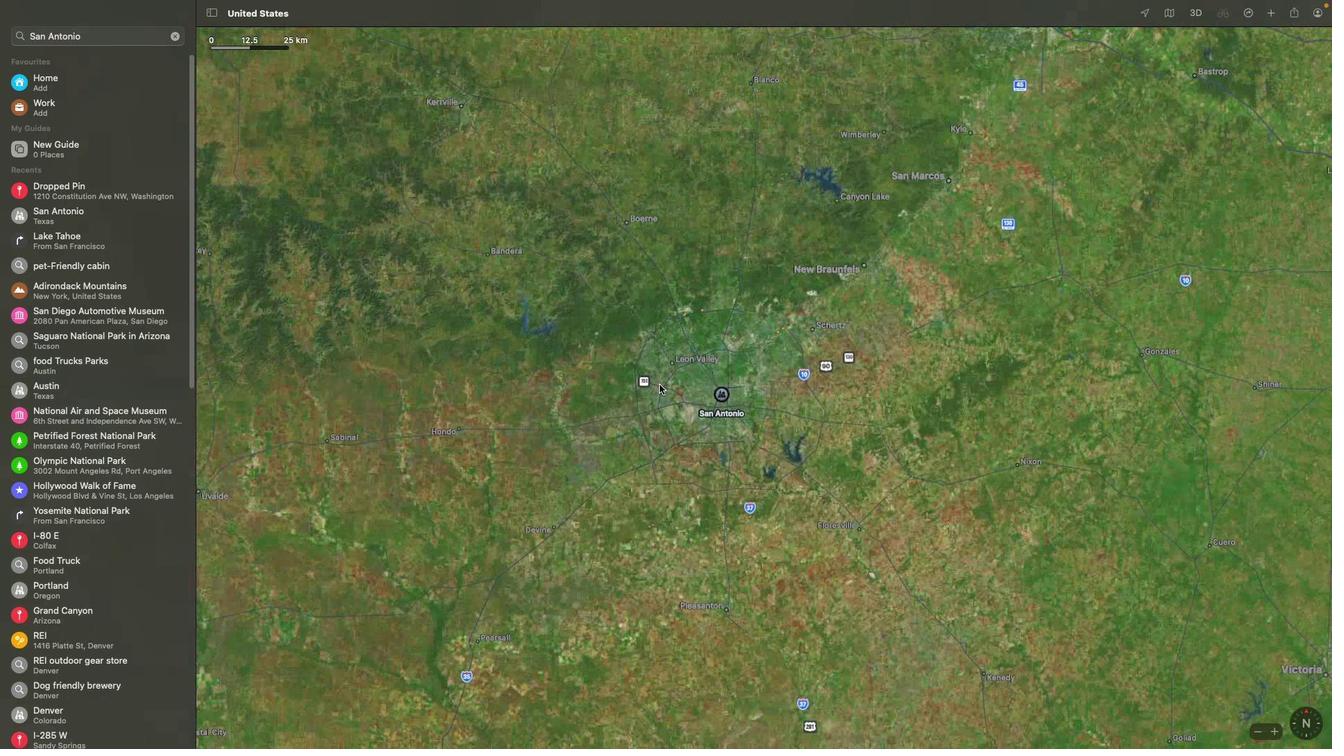 
Action: Mouse scrolled (660, 385) with delta (0, 4)
Screenshot: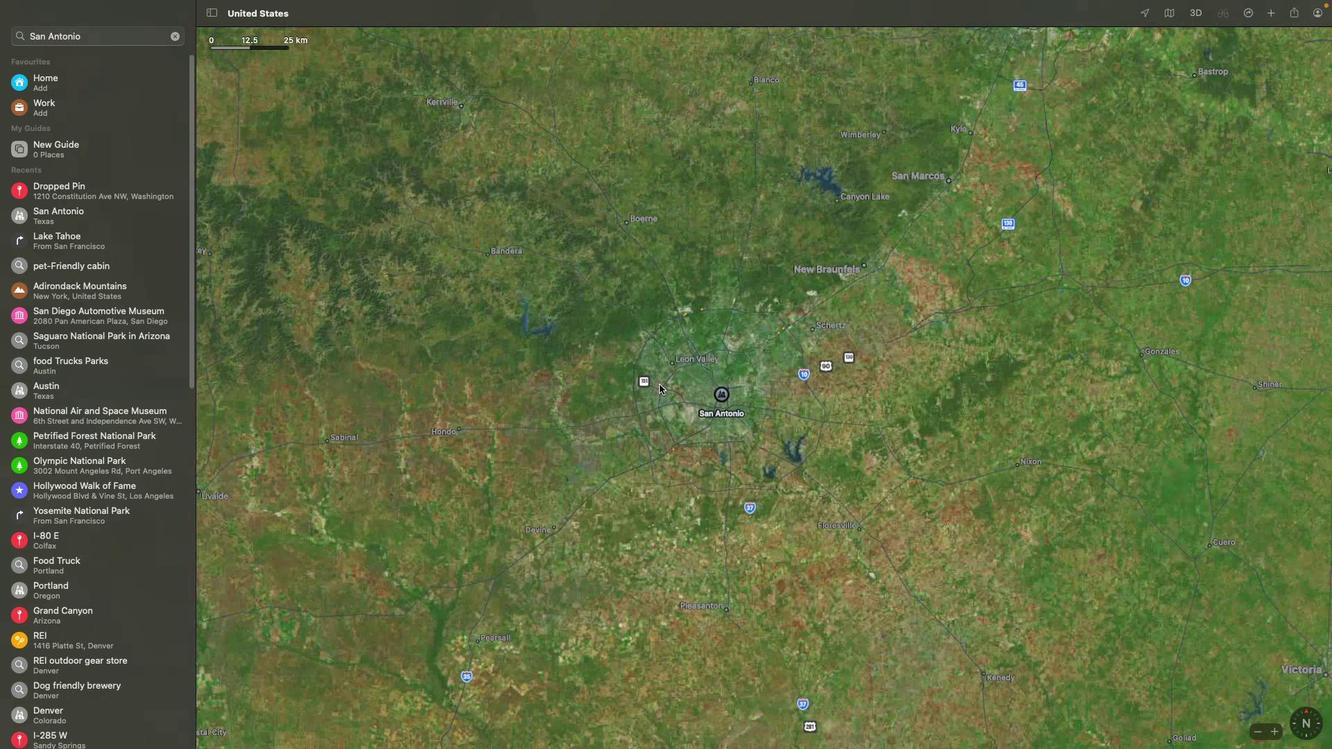 
Action: Mouse scrolled (660, 385) with delta (0, 0)
Screenshot: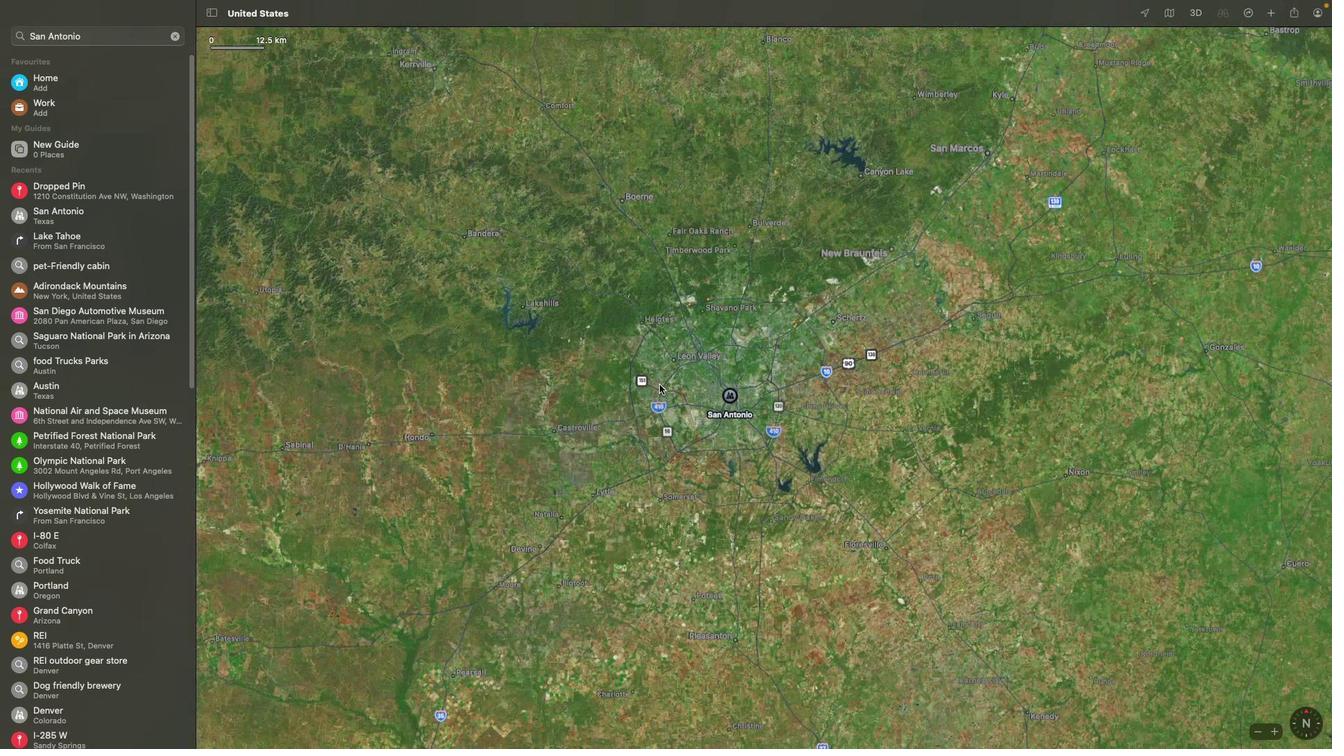 
Action: Mouse scrolled (660, 385) with delta (0, 0)
Screenshot: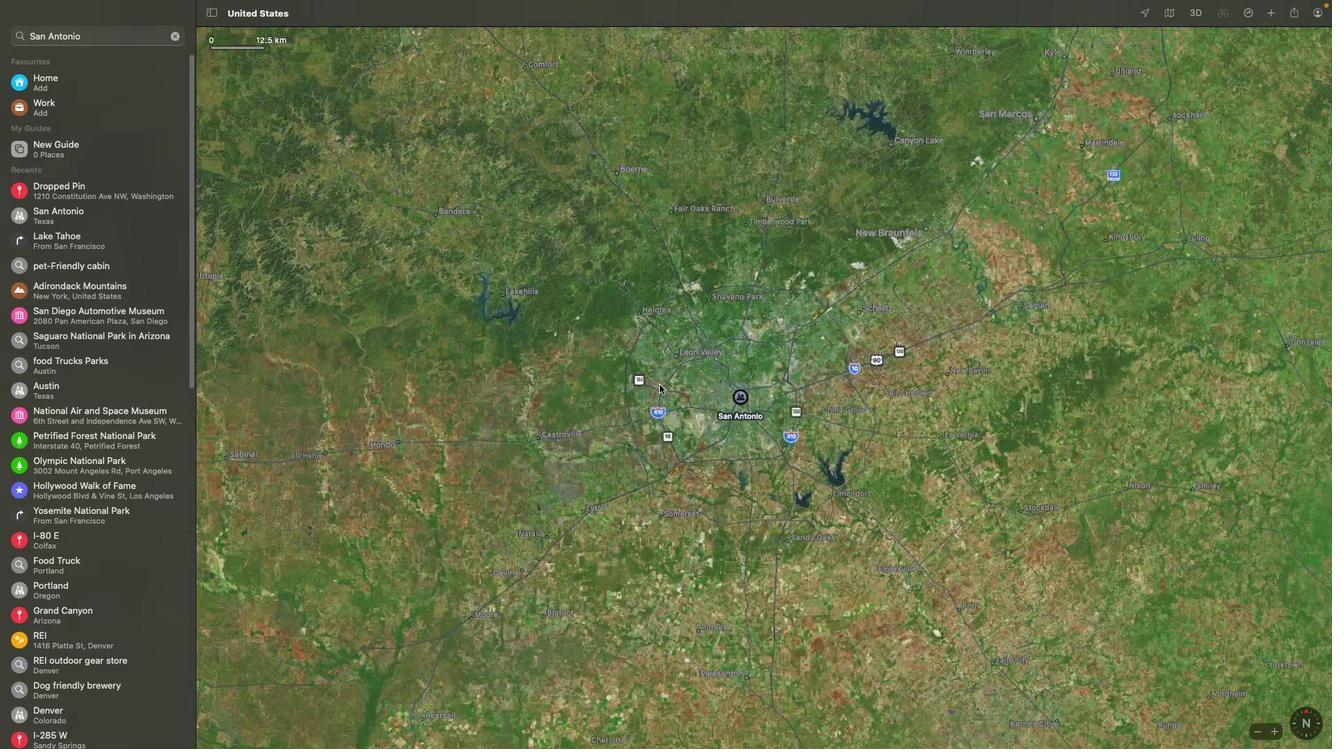 
Action: Mouse scrolled (660, 385) with delta (0, 2)
Screenshot: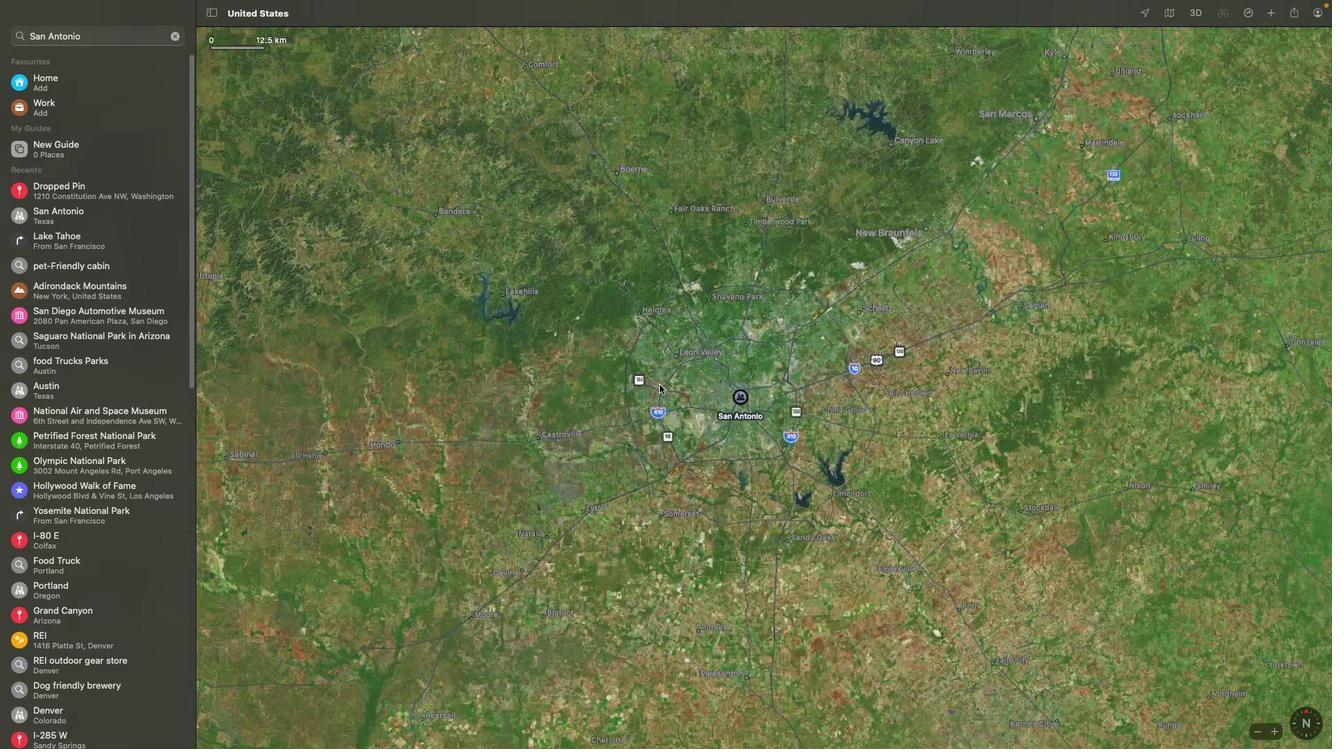 
Action: Mouse scrolled (660, 385) with delta (0, 3)
Screenshot: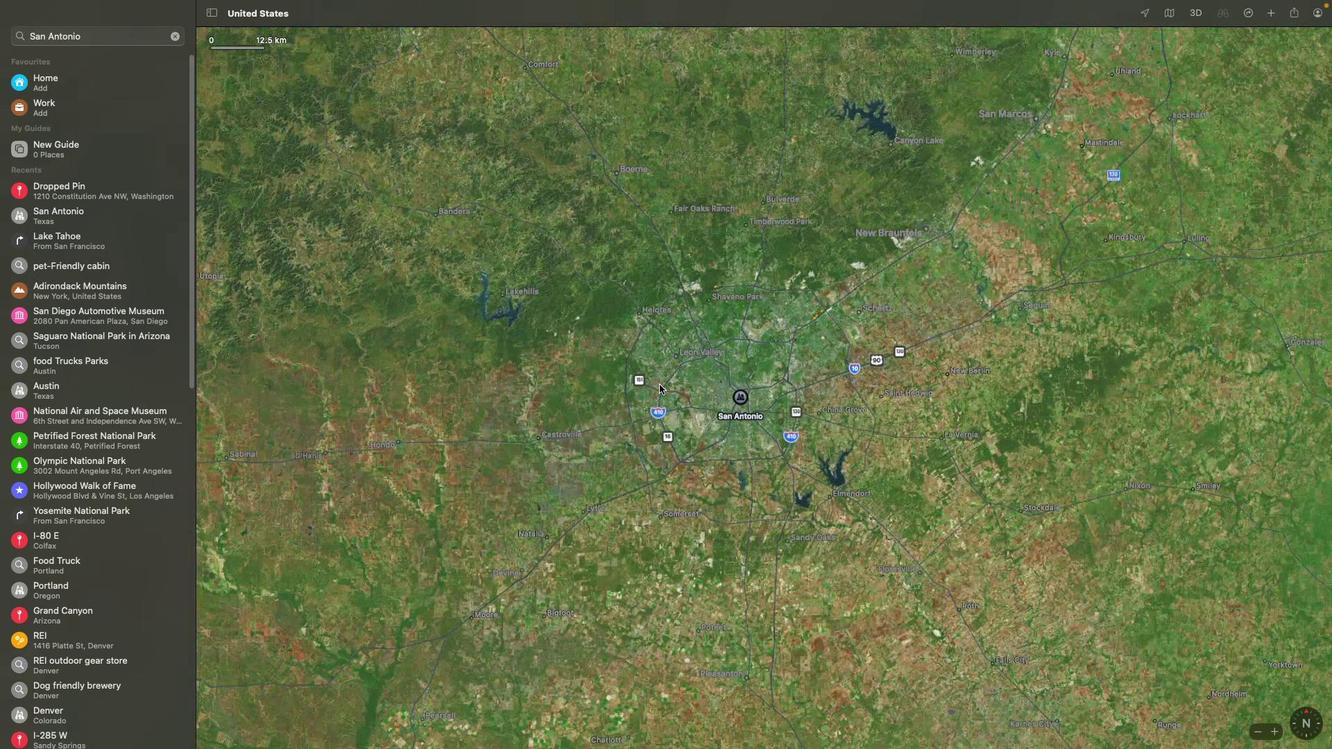 
Action: Mouse moved to (114, 37)
Screenshot: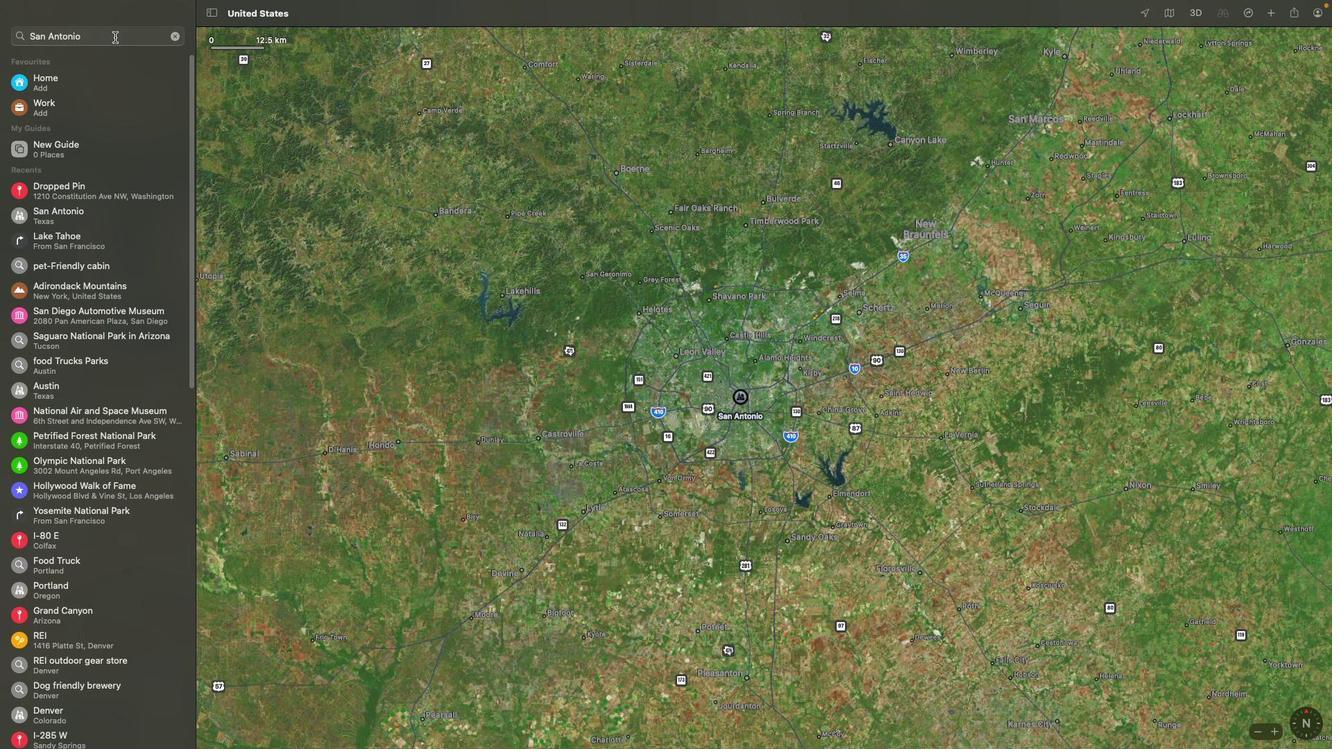 
Action: Mouse pressed left at (114, 37)
Screenshot: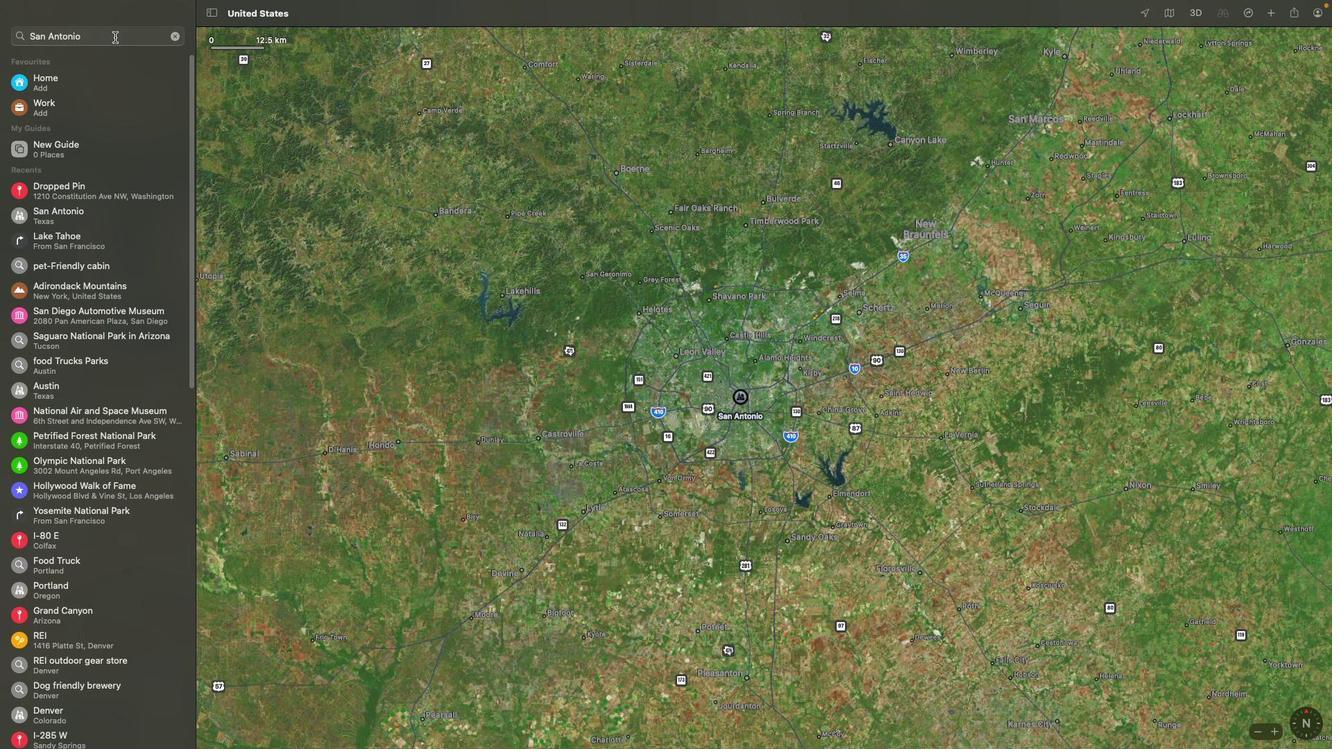 
Action: Mouse moved to (214, 10)
Screenshot: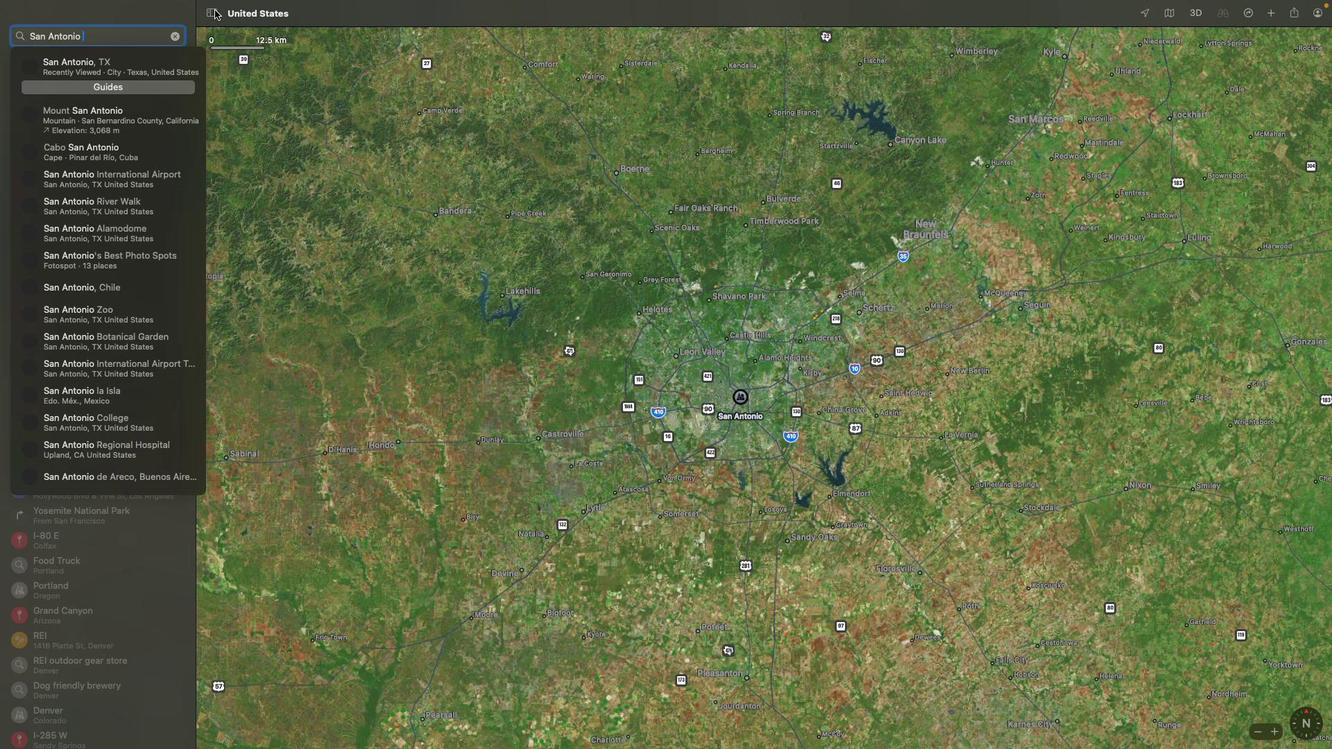 
Action: Key pressed ','Key.spaceKey.shift'T''e''x''a''s'Key.spaceKey.enter
Screenshot: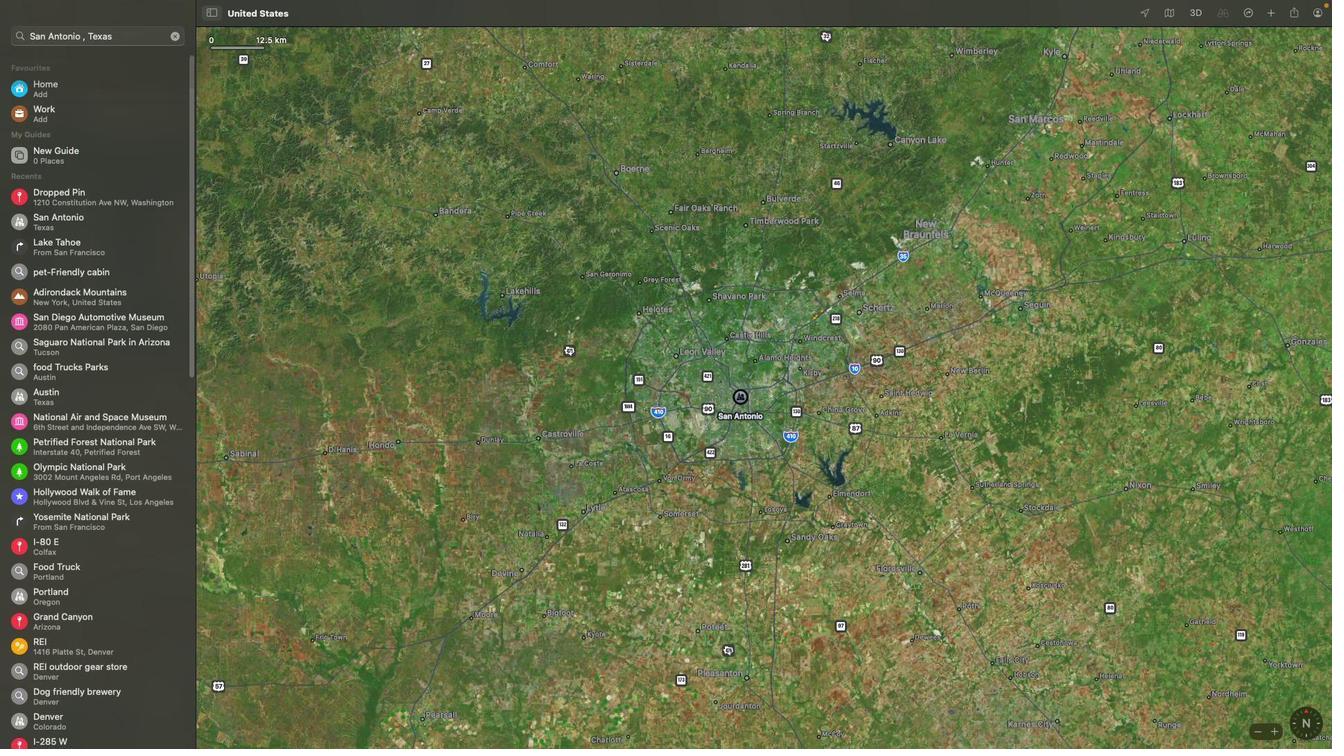 
Action: Mouse moved to (166, 35)
Screenshot: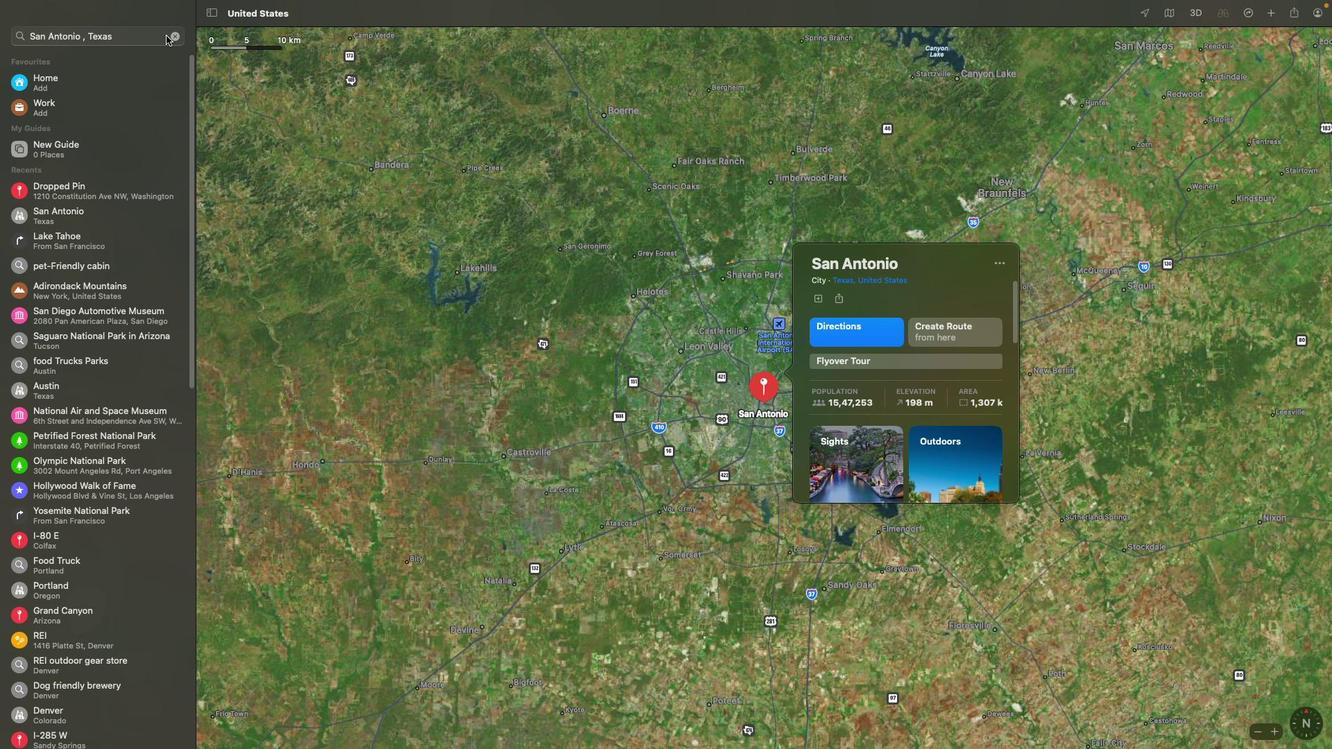 
Action: Mouse pressed left at (166, 35)
Screenshot: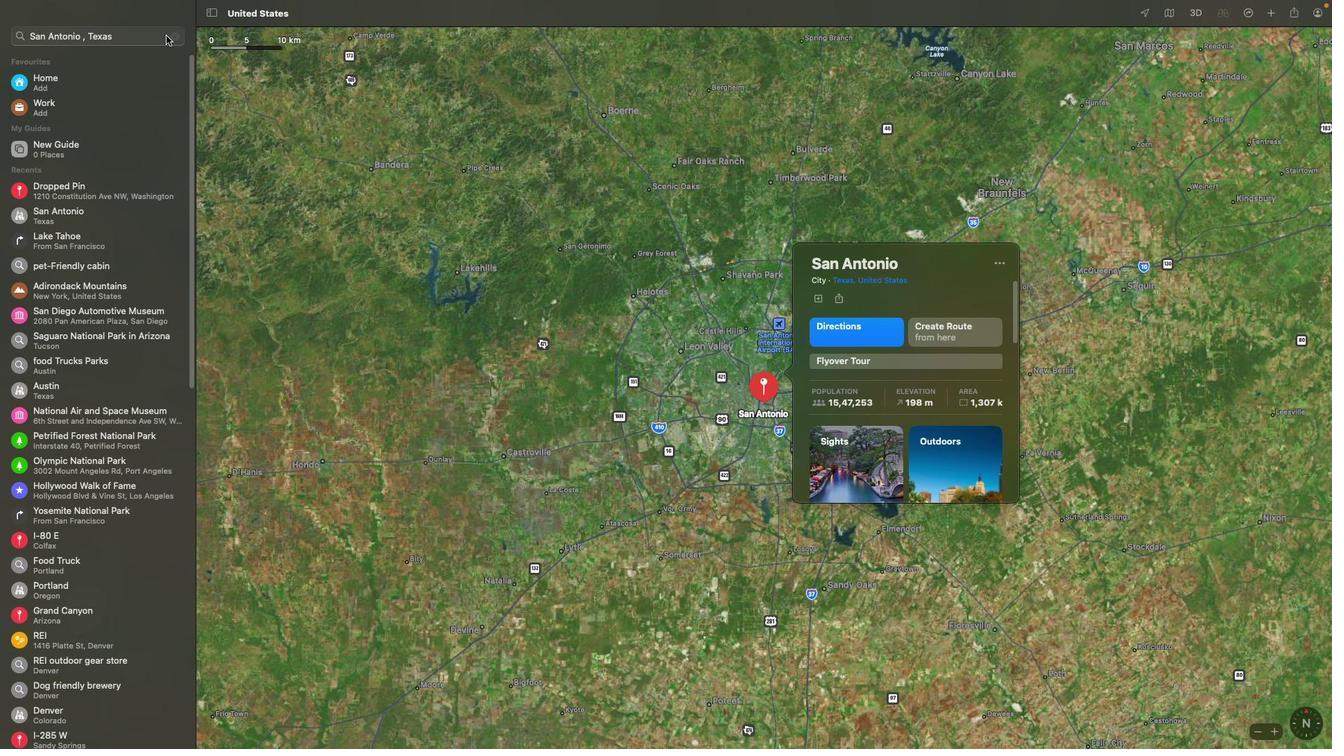 
Action: Mouse moved to (144, 42)
Screenshot: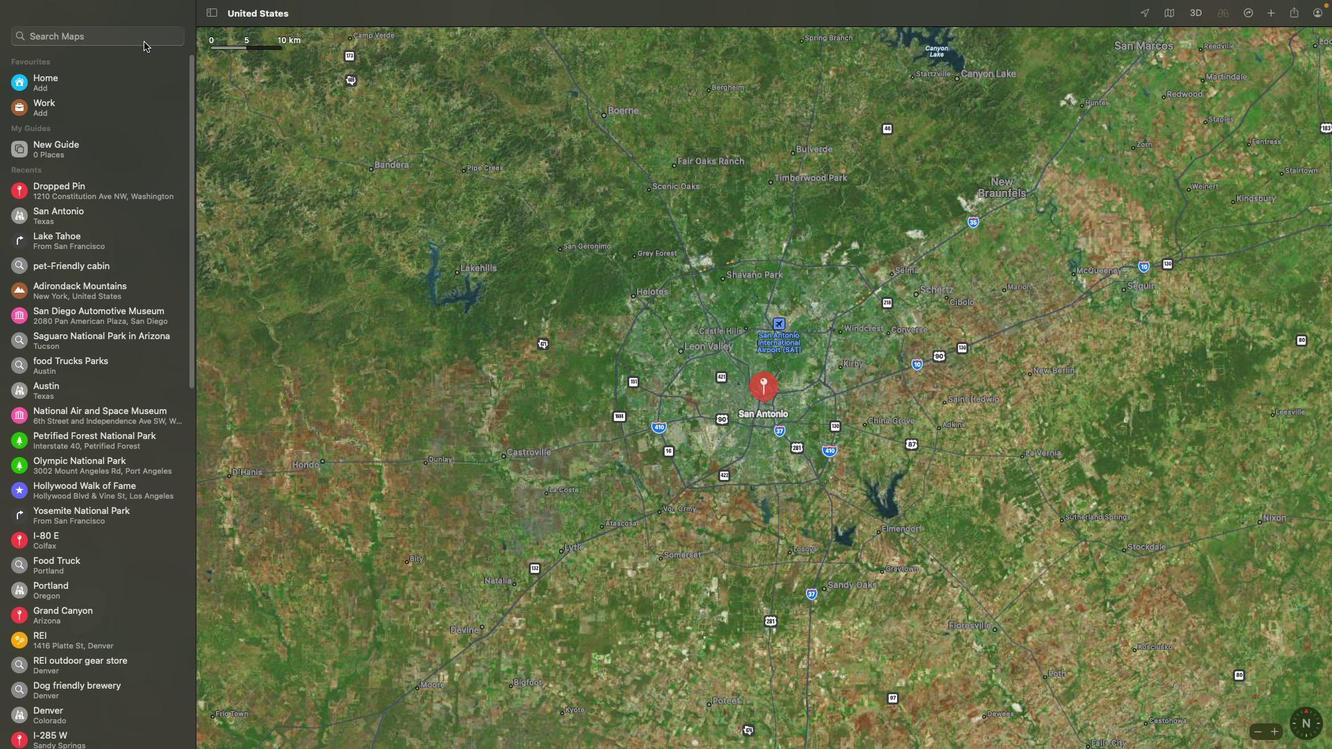 
Action: Mouse pressed left at (144, 42)
Screenshot: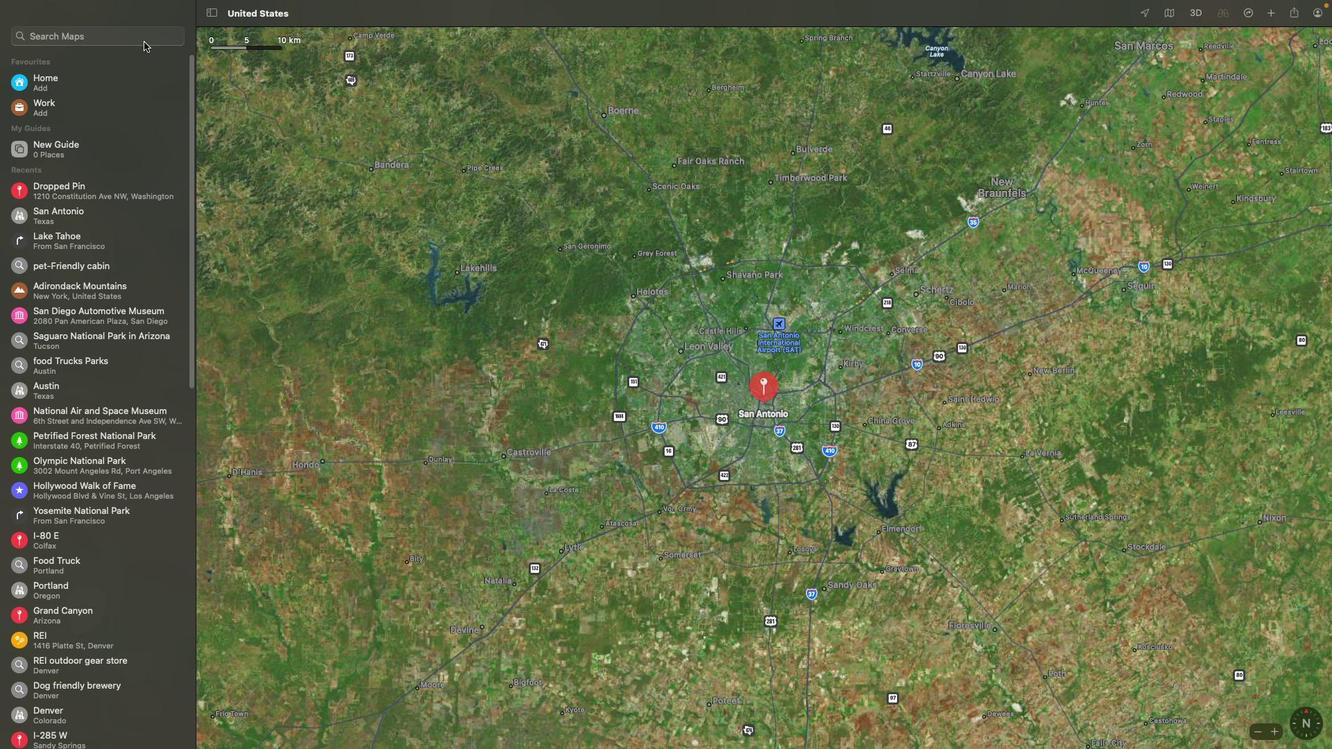 
Action: Key pressed Key.shiftKey.shift'T''e''x''-'Key.shift'M''e''x'Key.spaceKey.shift'R''e''s''t''a''u''r''a''n''t''s'Key.spaceKey.enter
Screenshot: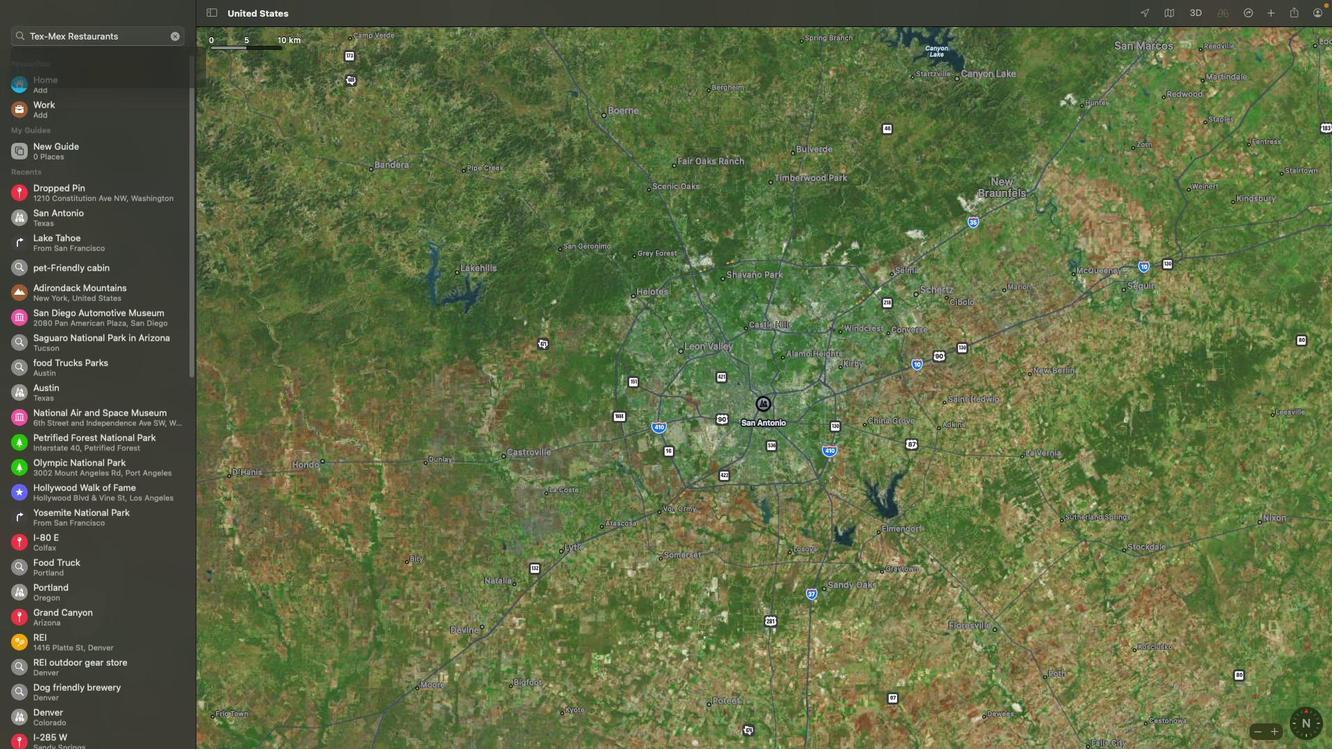 
